 Task: Look for space in Barbacena, Brazil from 5th June, 2023 to 16th June, 2023 for 2 adults in price range Rs.7000 to Rs.15000. Place can be entire place with 1  bedroom having 1 bed and 1 bathroom. Property type can be house, flat, guest house, hotel. Amenities needed are: washing machine. Booking option can be shelf check-in. Required host language is Spanish.
Action: Mouse moved to (389, 318)
Screenshot: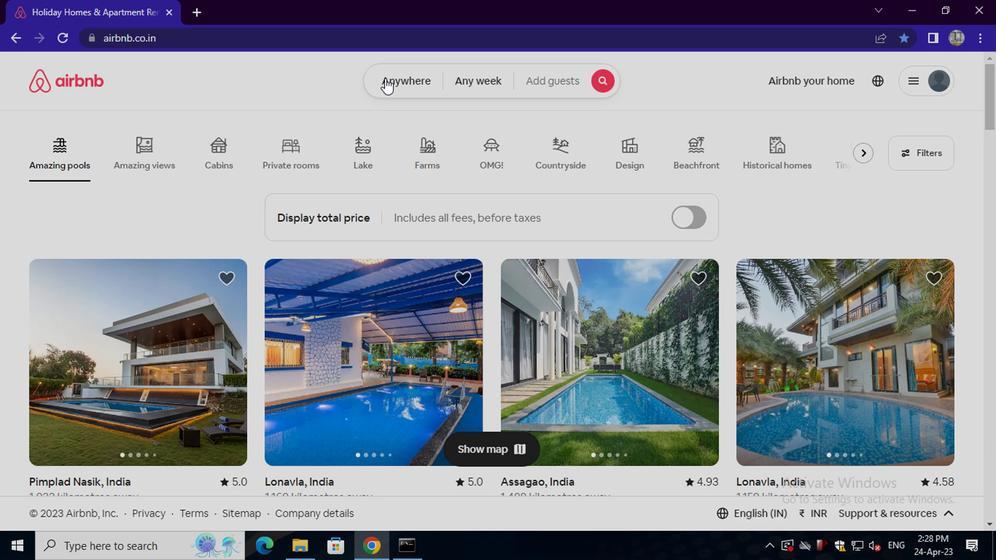 
Action: Mouse pressed left at (389, 318)
Screenshot: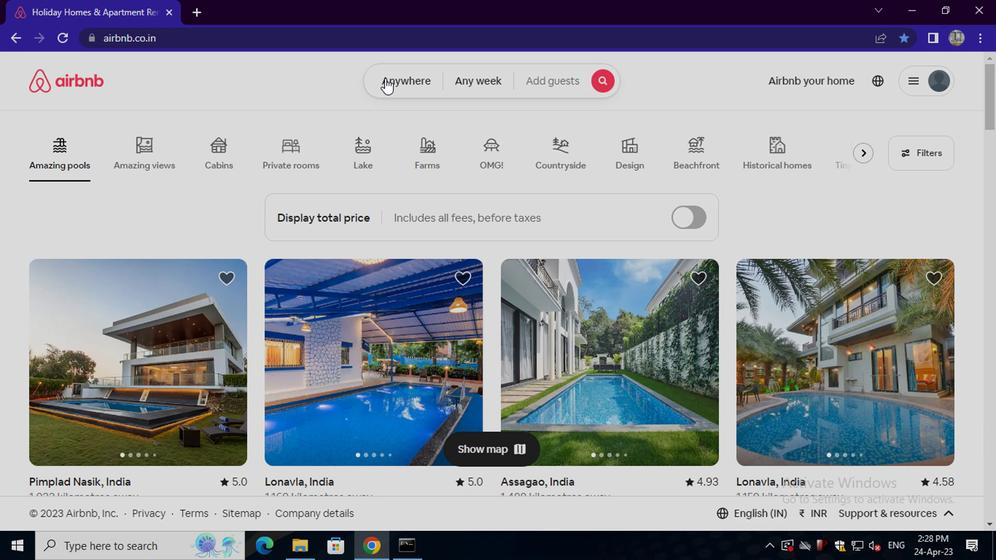 
Action: Mouse moved to (305, 301)
Screenshot: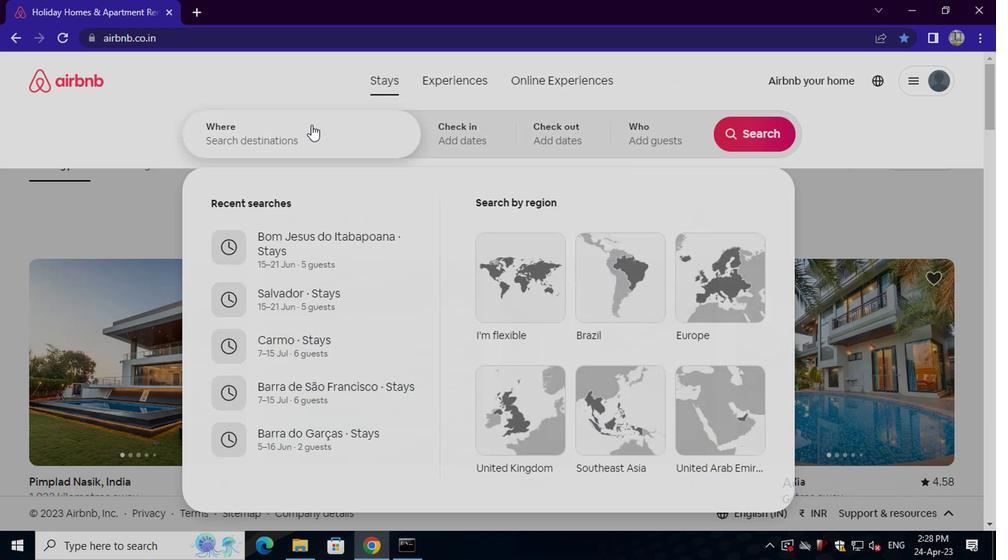 
Action: Mouse pressed left at (305, 301)
Screenshot: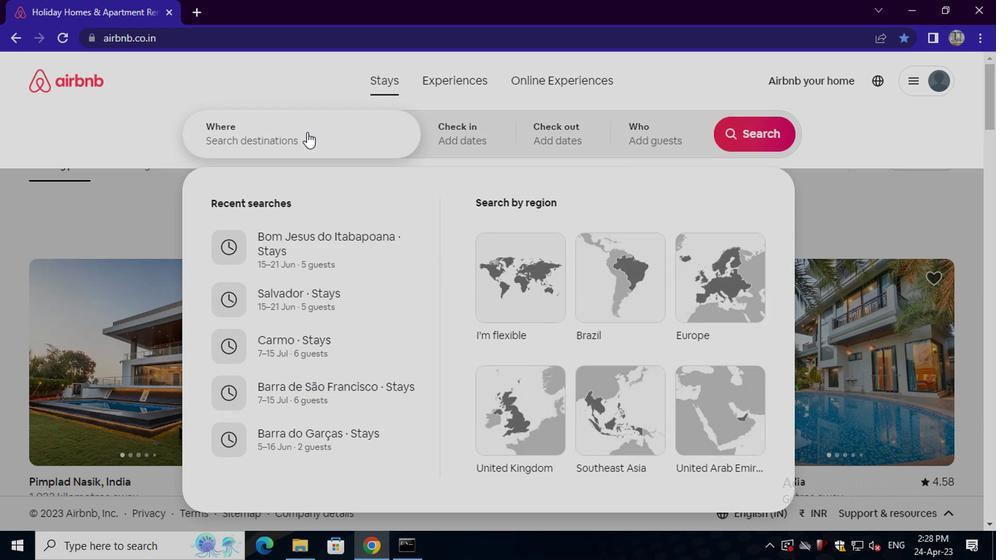 
Action: Key pressed barbacena,<Key.space>brazil<Key.enter>
Screenshot: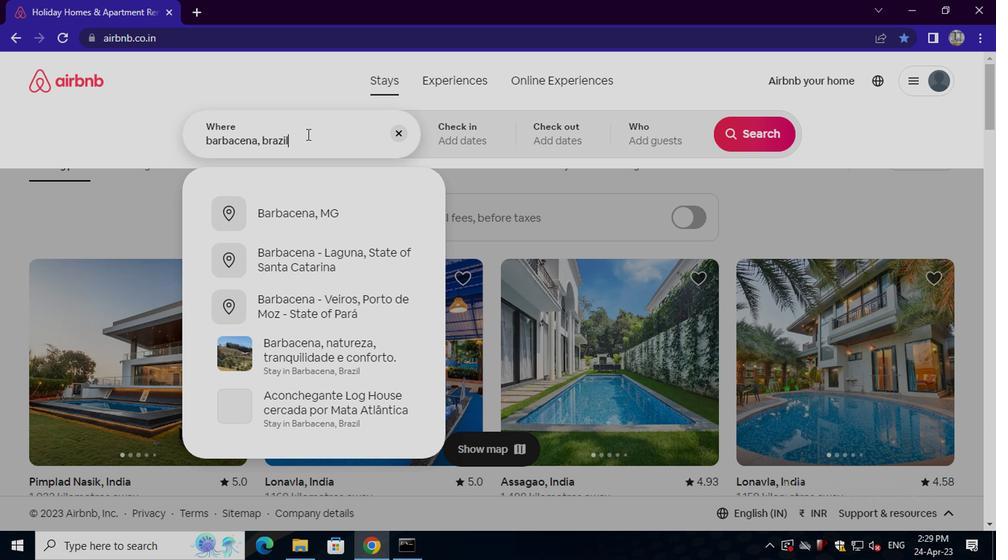 
Action: Mouse moved to (740, 269)
Screenshot: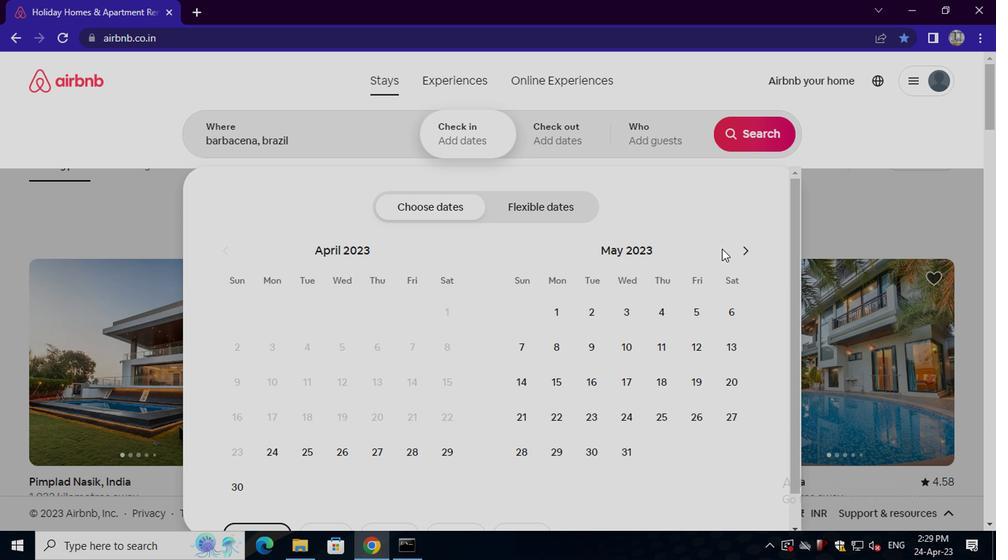 
Action: Mouse pressed left at (740, 269)
Screenshot: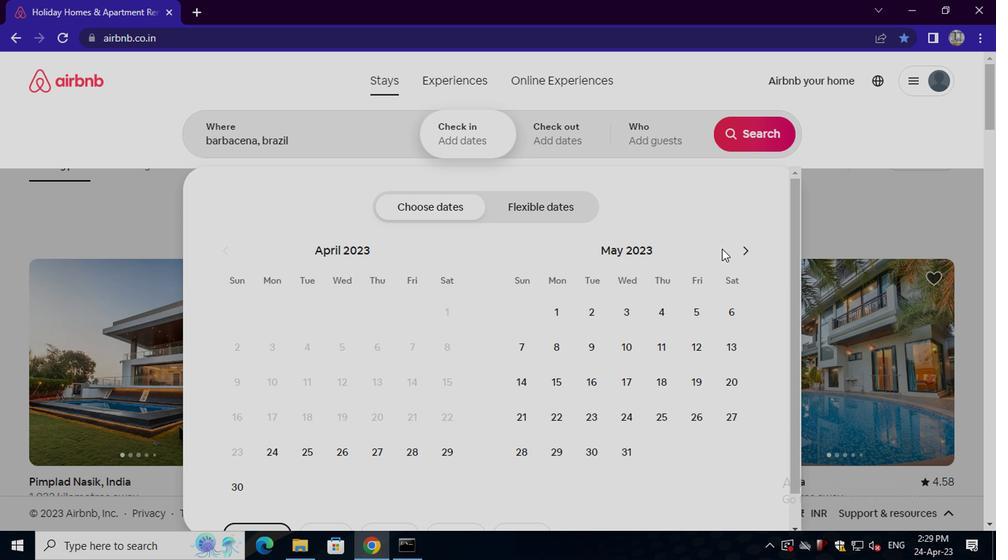 
Action: Mouse moved to (548, 241)
Screenshot: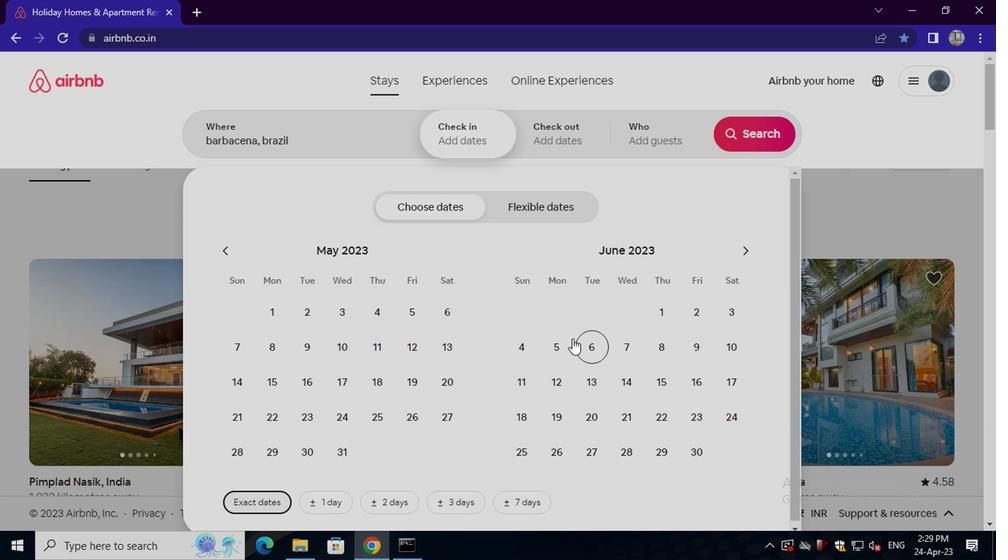 
Action: Mouse pressed left at (548, 241)
Screenshot: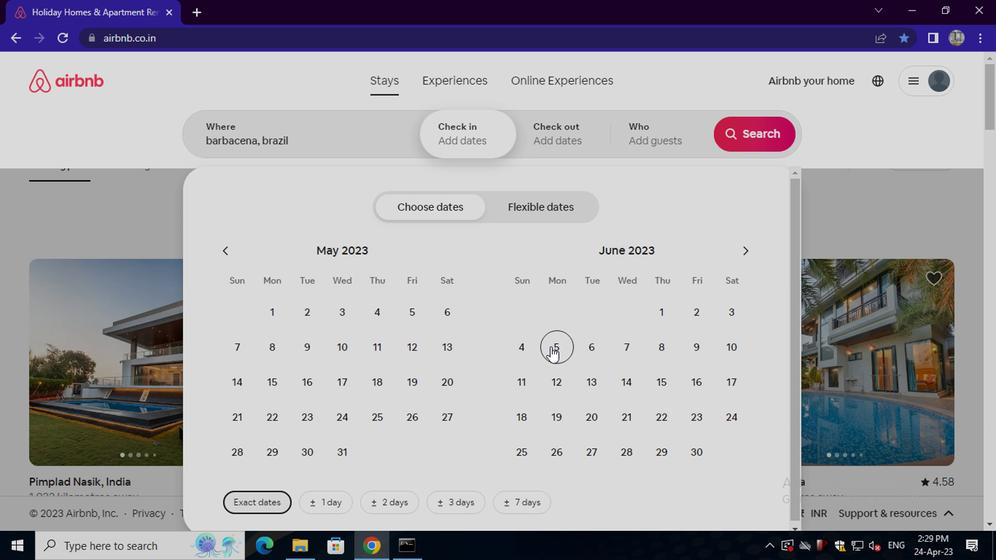 
Action: Mouse moved to (698, 232)
Screenshot: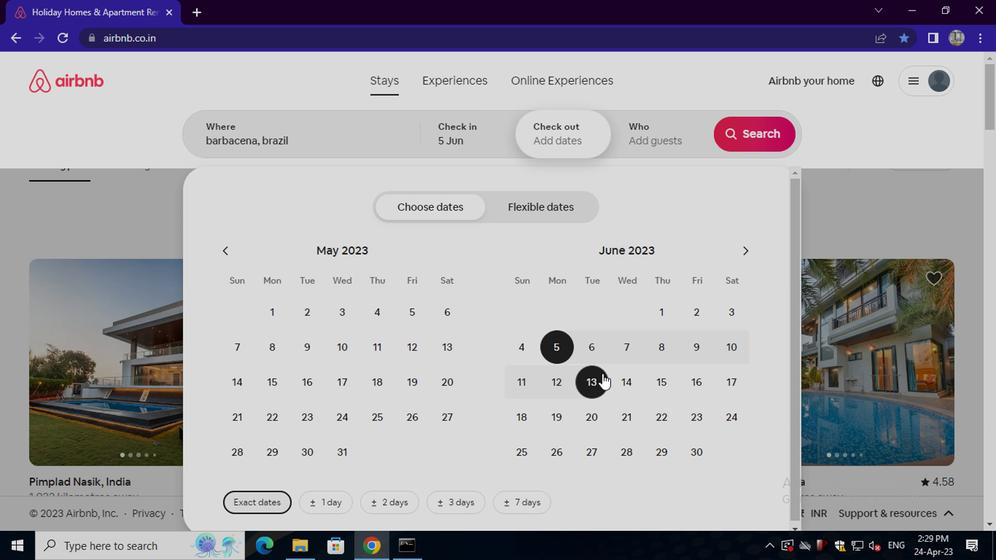 
Action: Mouse pressed left at (698, 232)
Screenshot: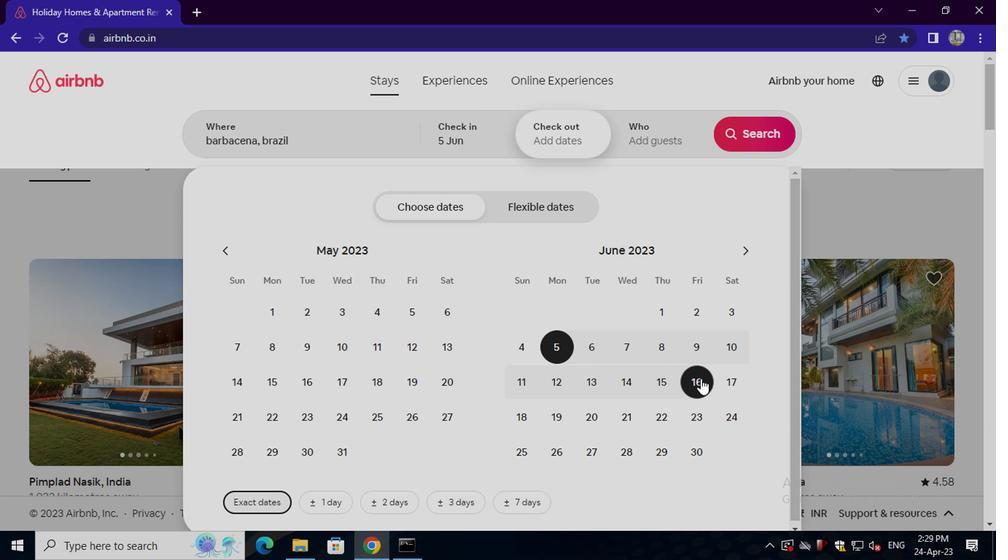 
Action: Mouse moved to (686, 298)
Screenshot: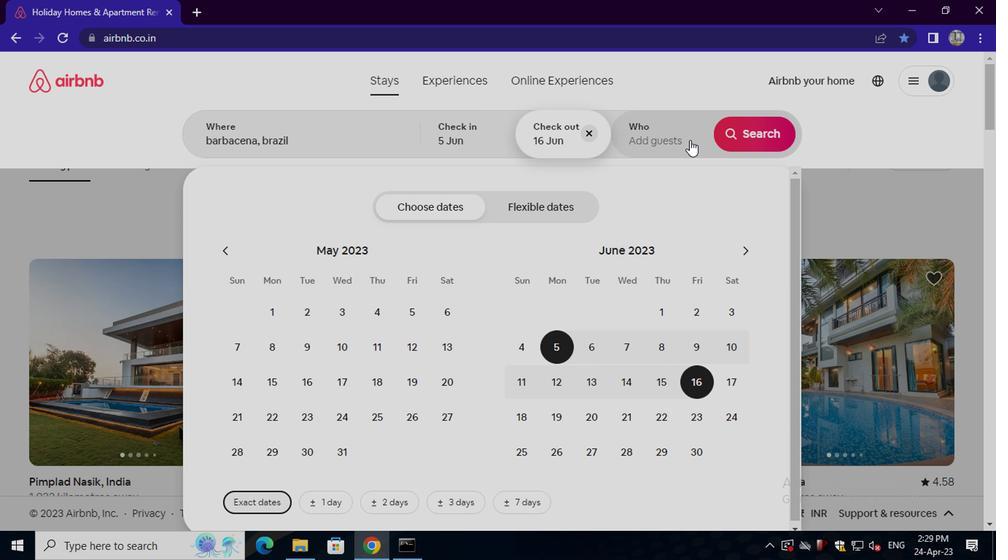 
Action: Mouse pressed left at (686, 298)
Screenshot: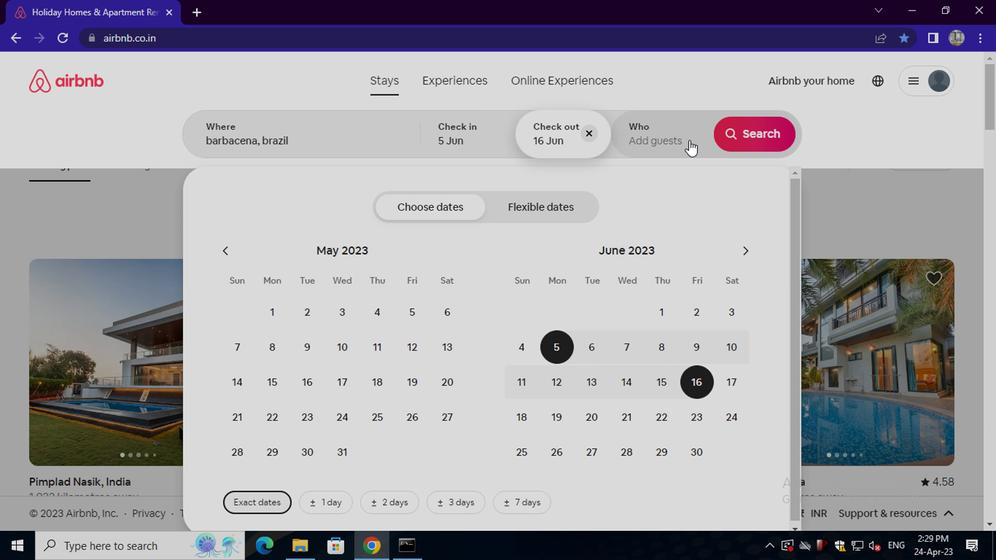 
Action: Mouse moved to (757, 281)
Screenshot: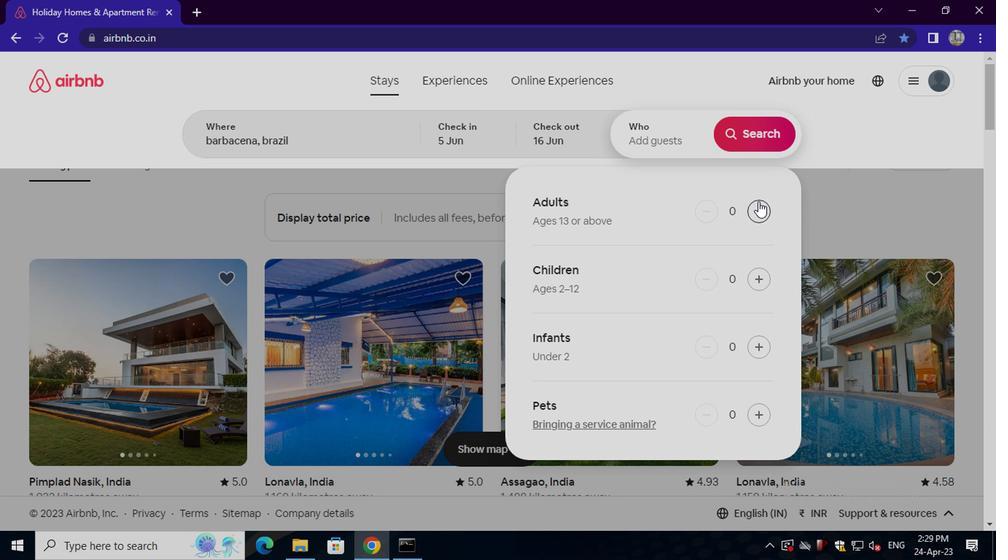 
Action: Mouse pressed left at (757, 281)
Screenshot: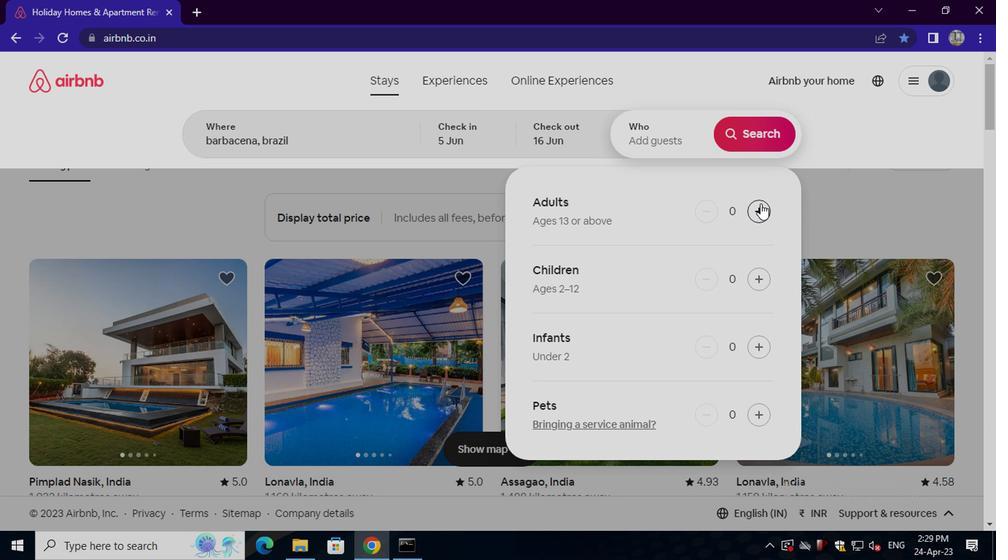 
Action: Mouse pressed left at (757, 281)
Screenshot: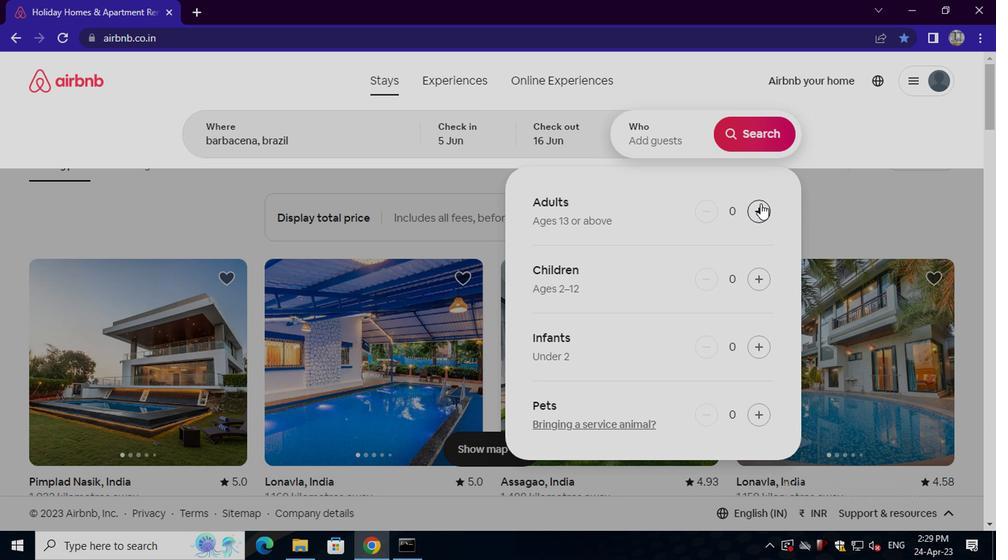 
Action: Mouse moved to (753, 298)
Screenshot: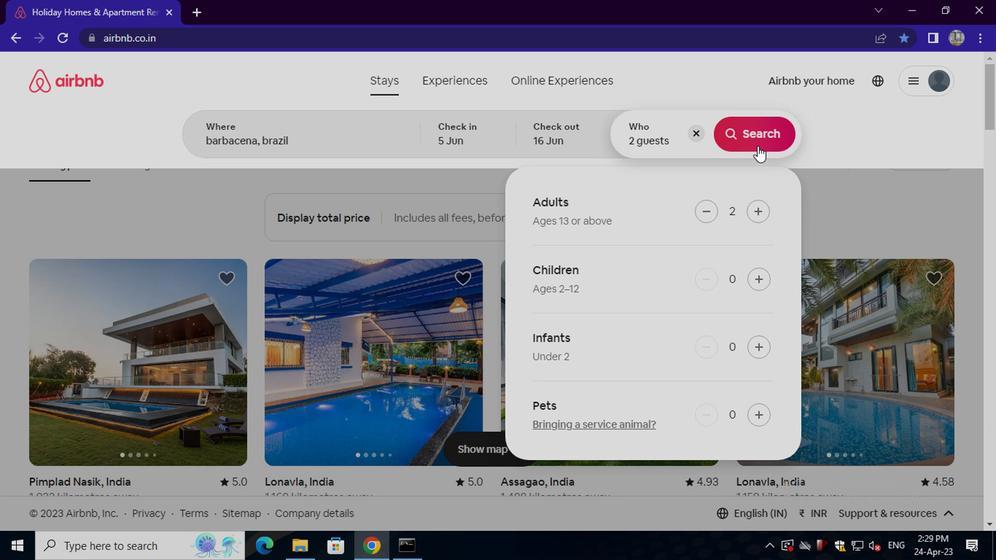 
Action: Mouse pressed left at (753, 298)
Screenshot: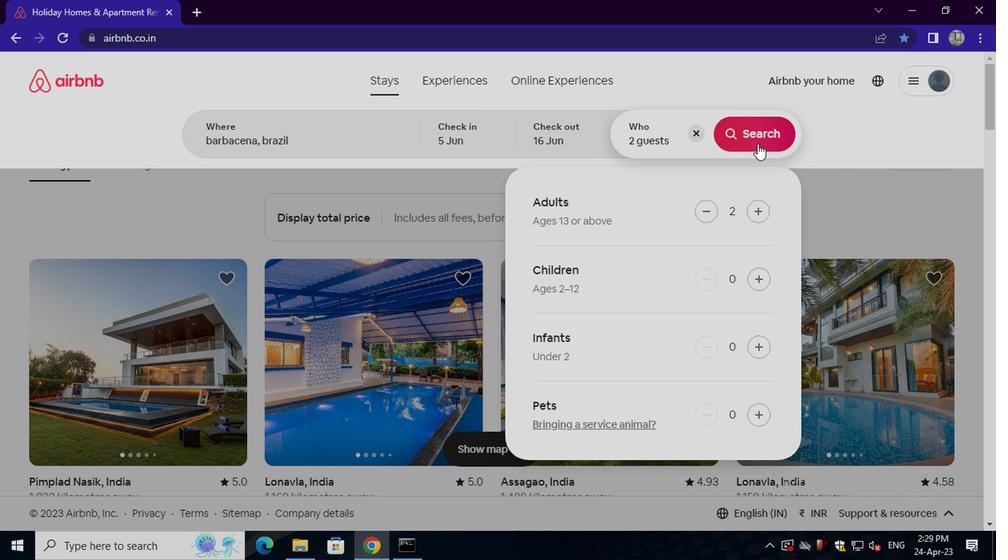 
Action: Mouse moved to (923, 296)
Screenshot: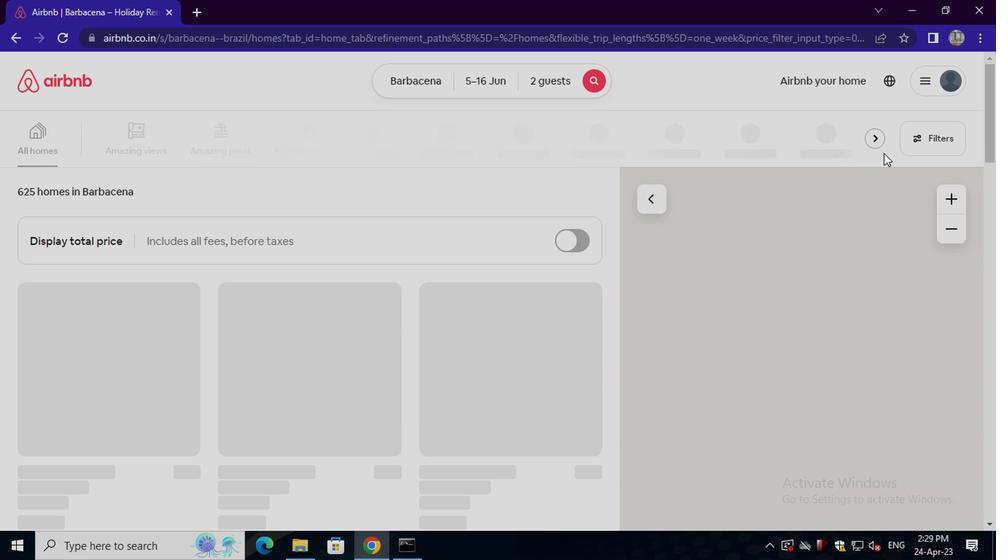 
Action: Mouse pressed left at (923, 296)
Screenshot: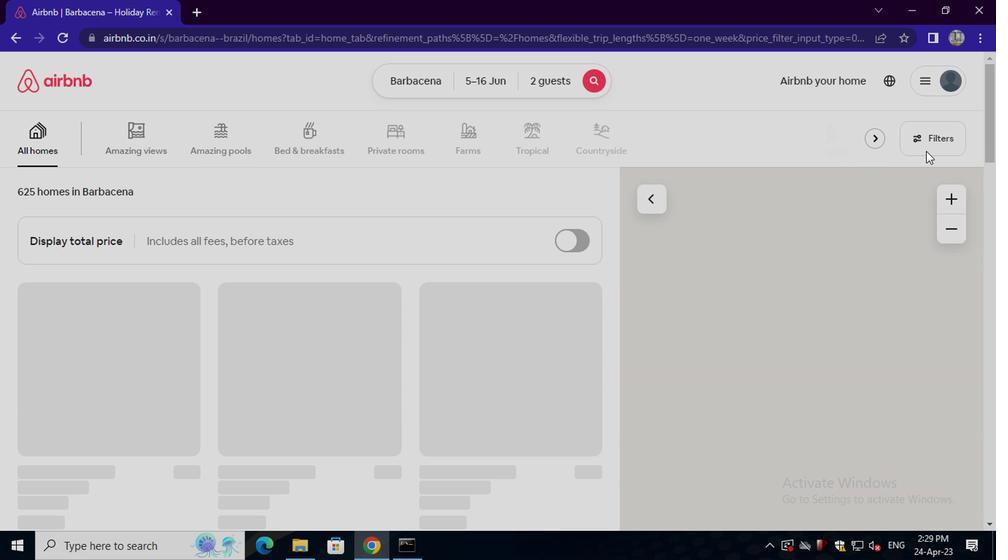 
Action: Mouse moved to (342, 247)
Screenshot: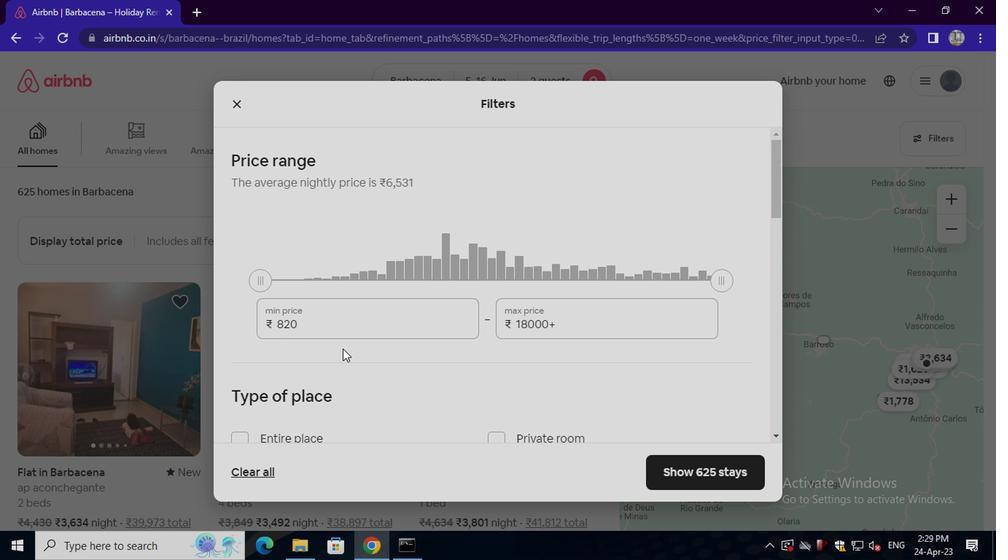 
Action: Mouse pressed left at (342, 247)
Screenshot: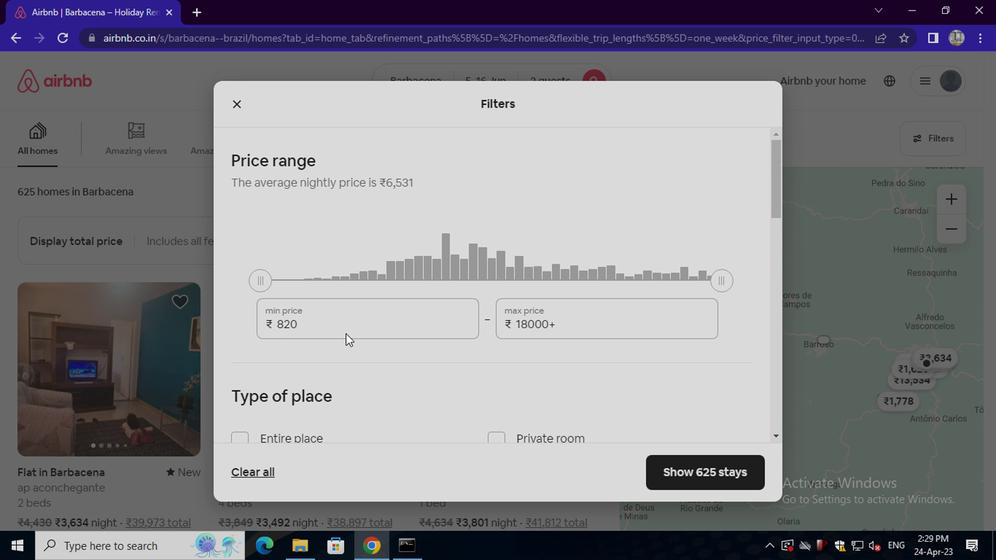 
Action: Key pressed <Key.backspace><Key.backspace><Key.backspace><Key.backspace><Key.backspace><Key.backspace><Key.backspace><Key.backspace><Key.backspace><Key.backspace><Key.backspace>7000
Screenshot: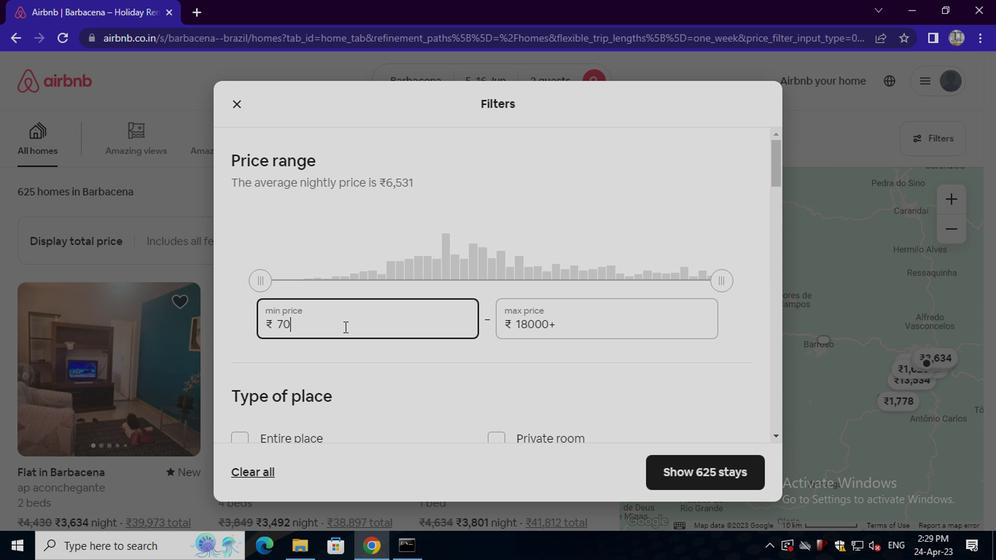 
Action: Mouse moved to (565, 248)
Screenshot: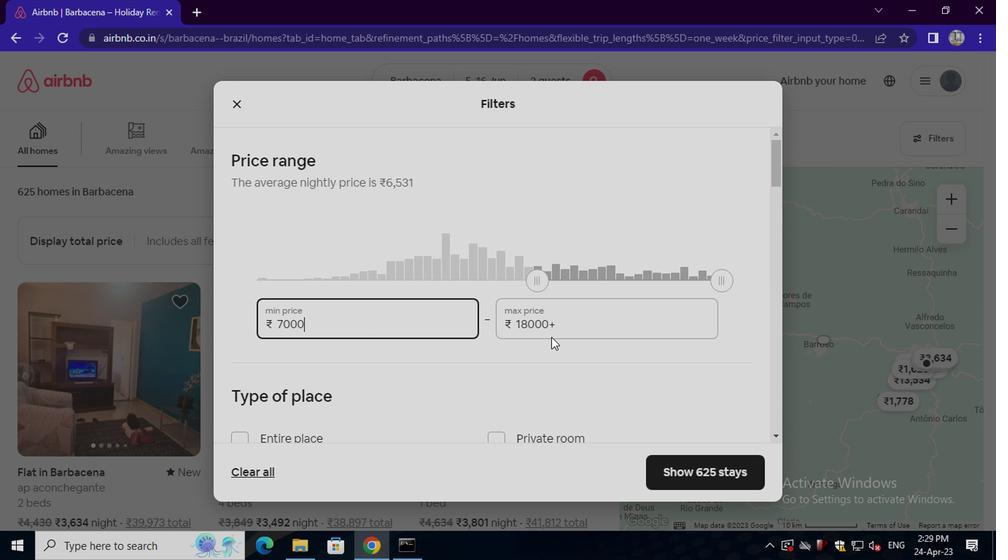 
Action: Mouse pressed left at (565, 248)
Screenshot: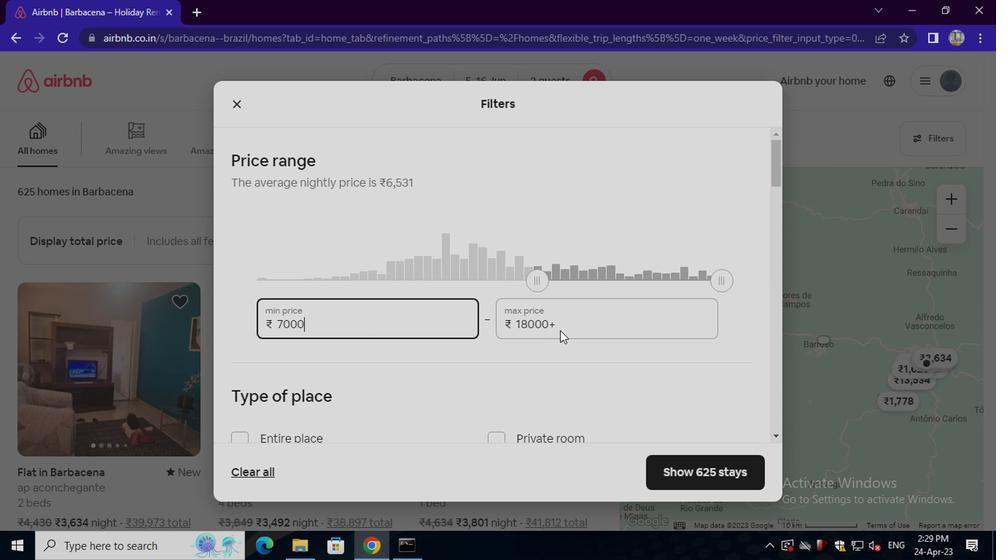 
Action: Mouse moved to (551, 259)
Screenshot: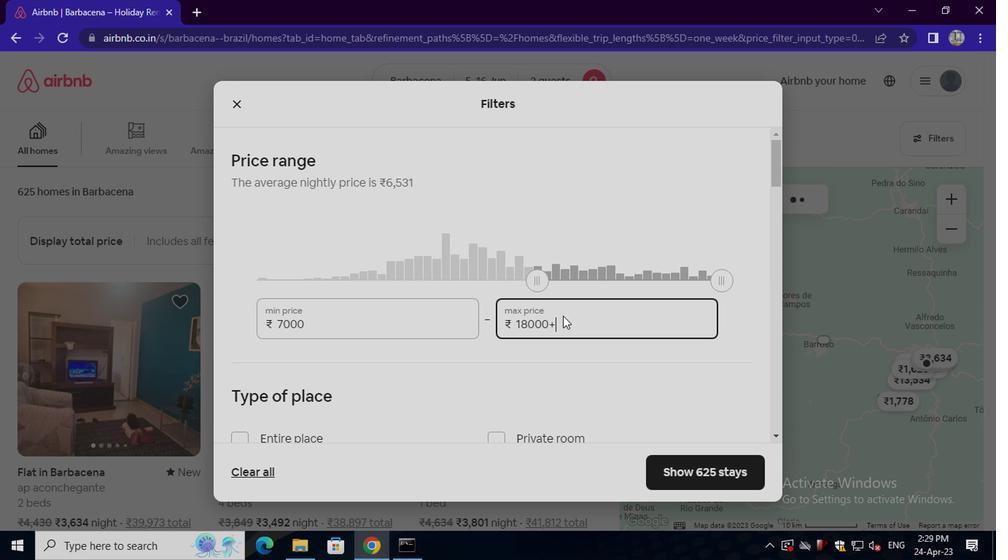 
Action: Key pressed <Key.backspace><Key.backspace><Key.backspace><Key.backspace><Key.backspace><Key.backspace><Key.backspace><Key.backspace><Key.backspace><Key.backspace><Key.backspace><Key.backspace><Key.backspace>
Screenshot: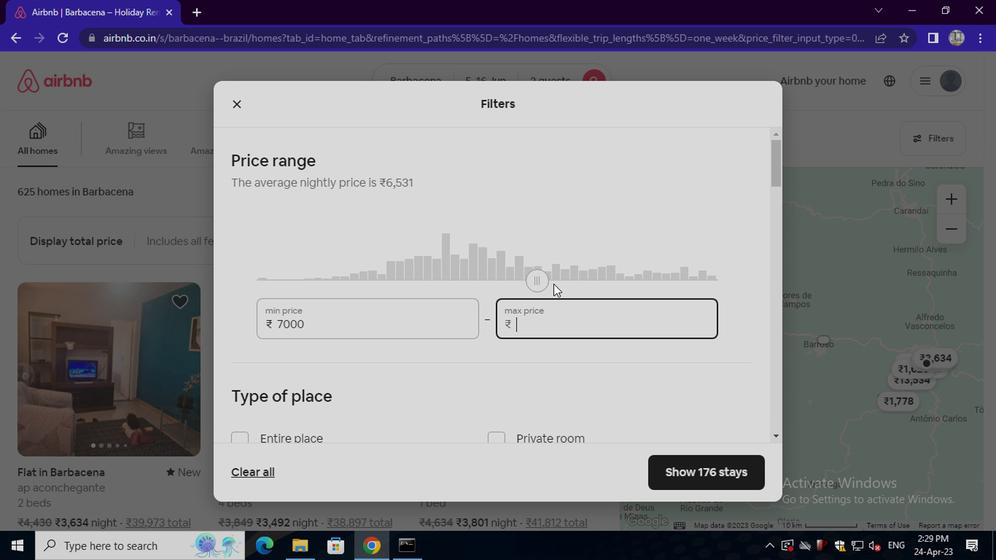 
Action: Mouse moved to (551, 259)
Screenshot: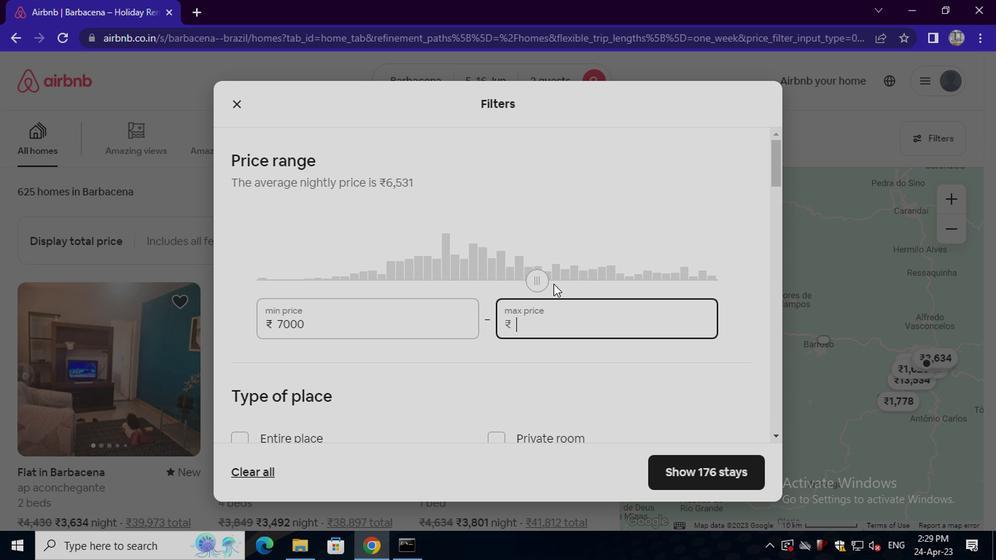 
Action: Key pressed <Key.backspace><Key.backspace>15000
Screenshot: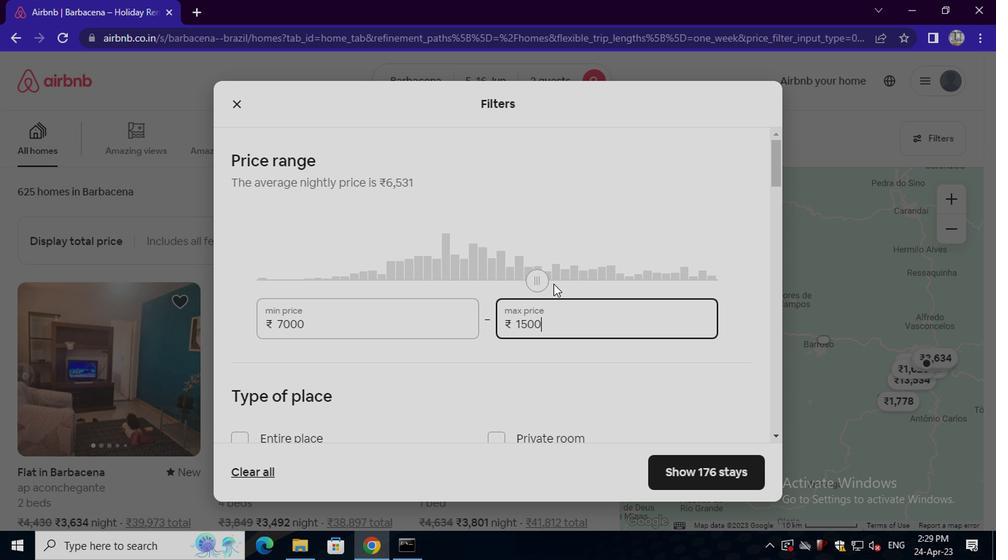 
Action: Mouse moved to (518, 247)
Screenshot: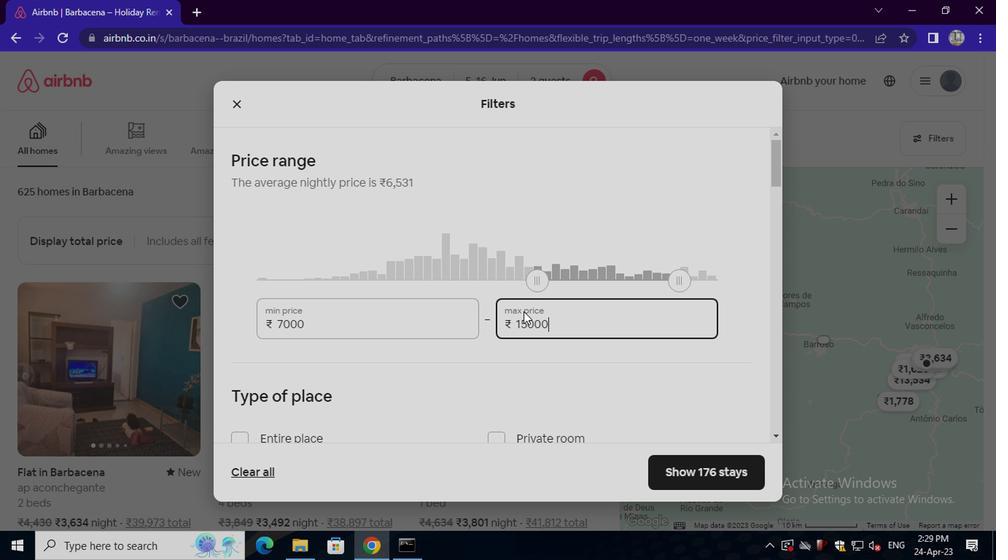 
Action: Mouse scrolled (518, 247) with delta (0, 0)
Screenshot: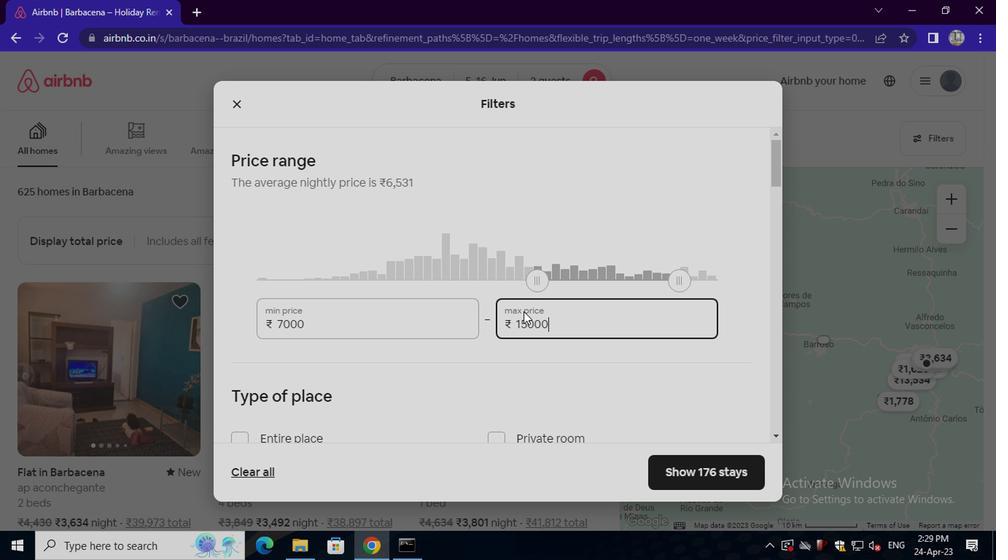 
Action: Mouse moved to (518, 247)
Screenshot: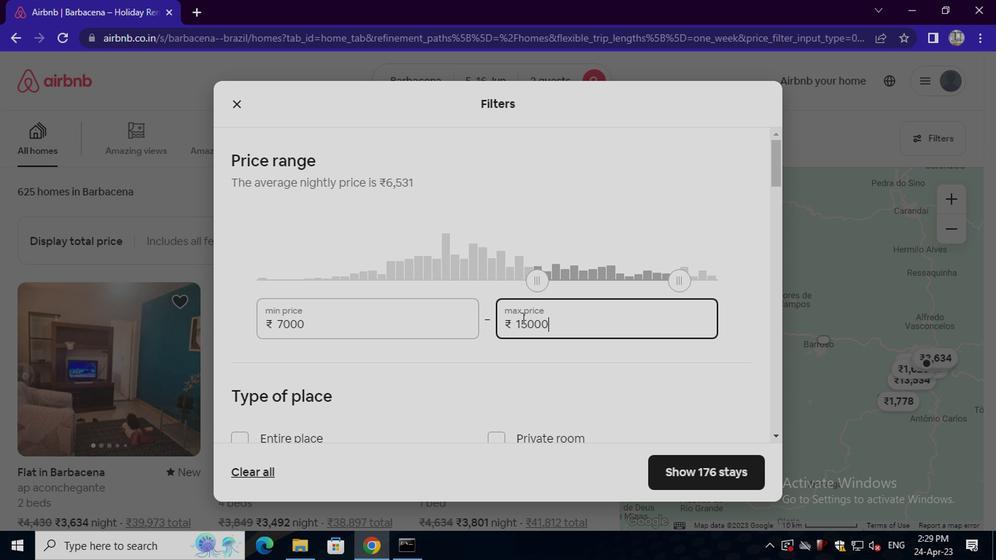 
Action: Mouse scrolled (518, 247) with delta (0, 0)
Screenshot: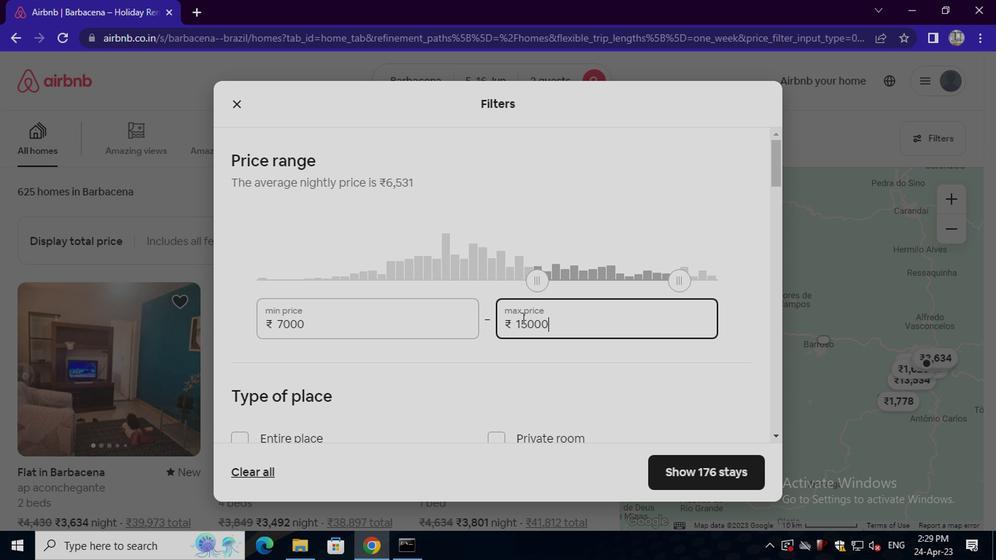 
Action: Mouse moved to (312, 255)
Screenshot: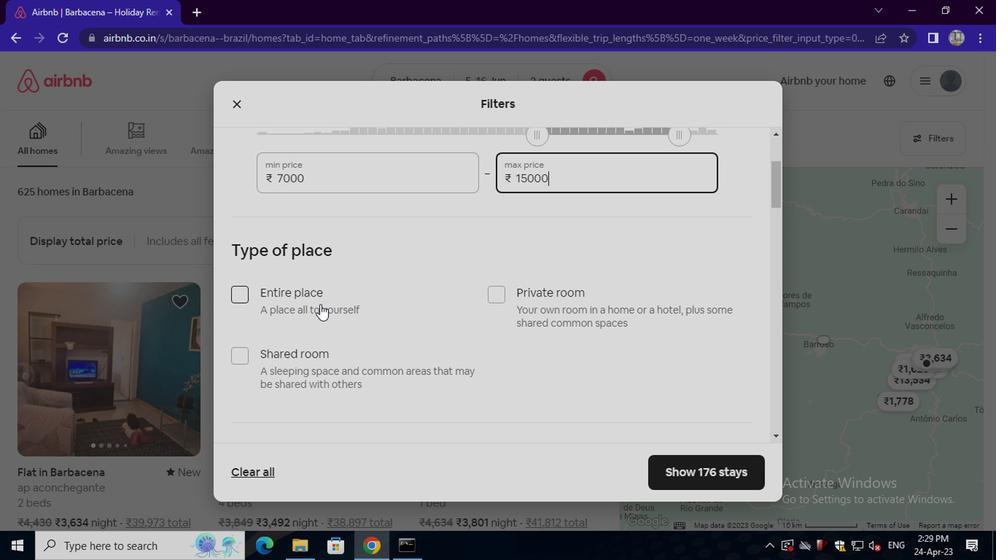 
Action: Mouse pressed left at (312, 255)
Screenshot: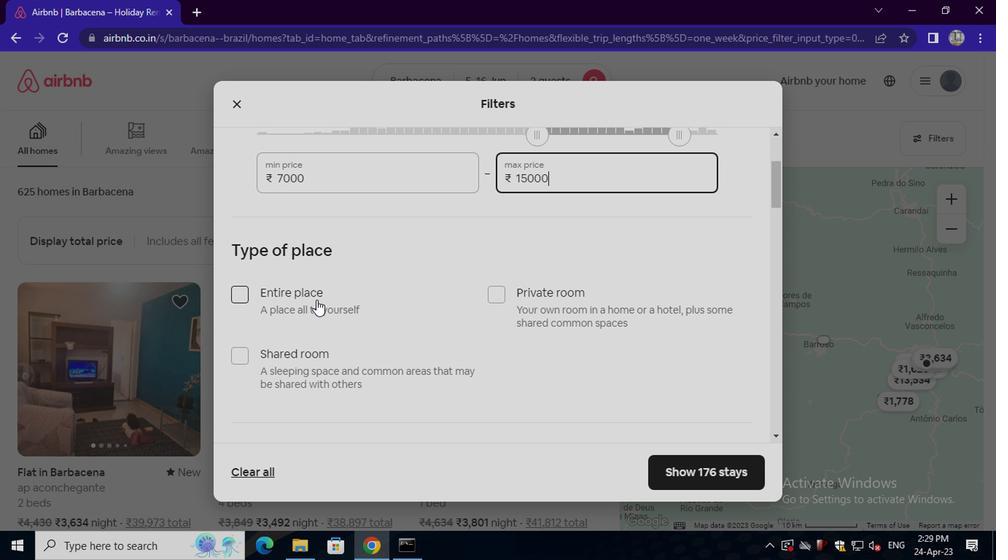 
Action: Mouse moved to (394, 249)
Screenshot: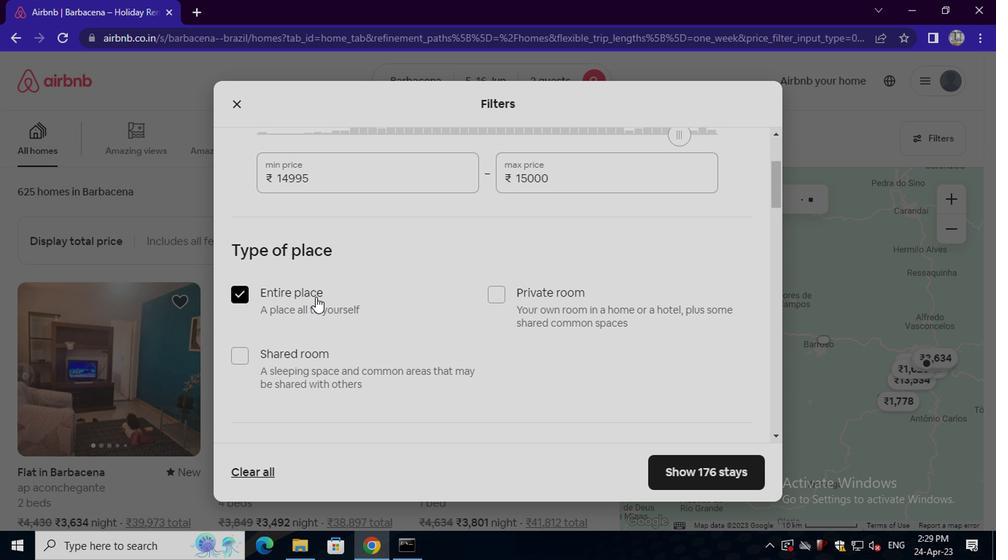 
Action: Mouse scrolled (394, 249) with delta (0, 0)
Screenshot: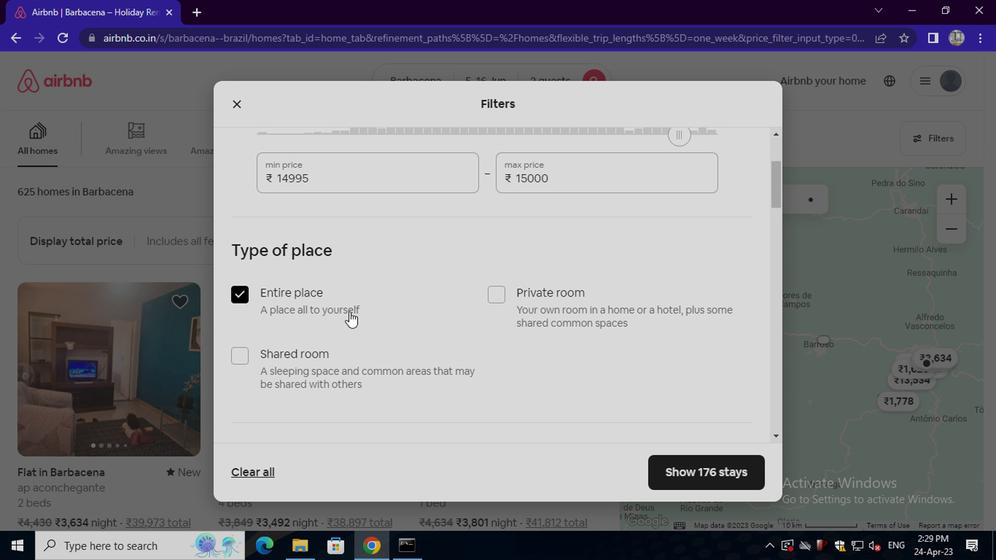 
Action: Mouse scrolled (394, 249) with delta (0, 0)
Screenshot: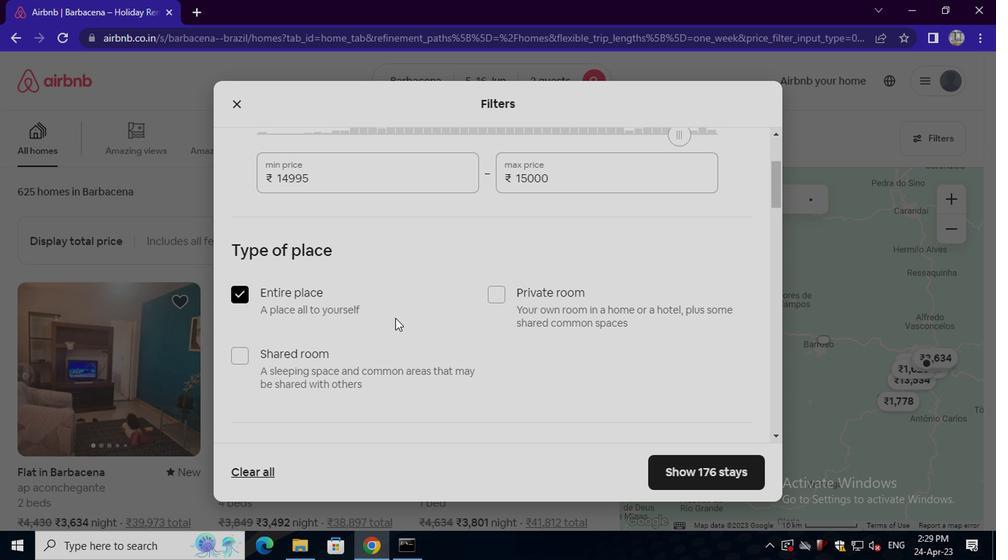 
Action: Mouse moved to (316, 230)
Screenshot: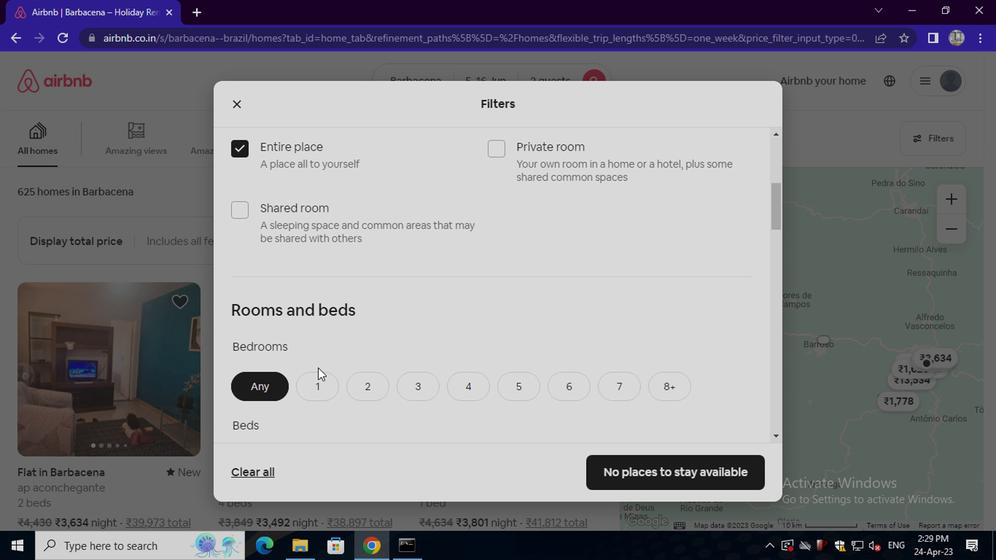 
Action: Mouse pressed left at (316, 230)
Screenshot: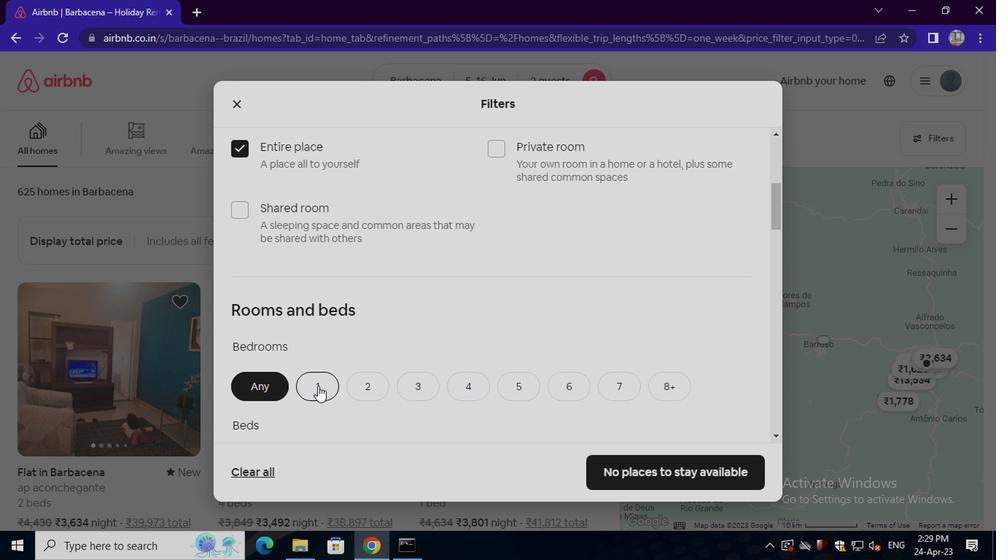 
Action: Mouse scrolled (316, 230) with delta (0, 0)
Screenshot: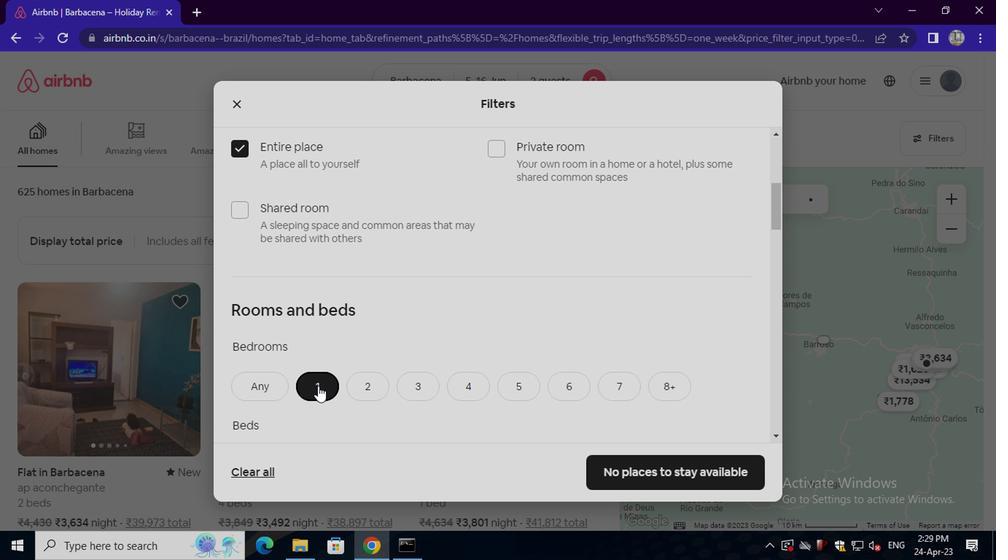 
Action: Mouse scrolled (316, 230) with delta (0, 0)
Screenshot: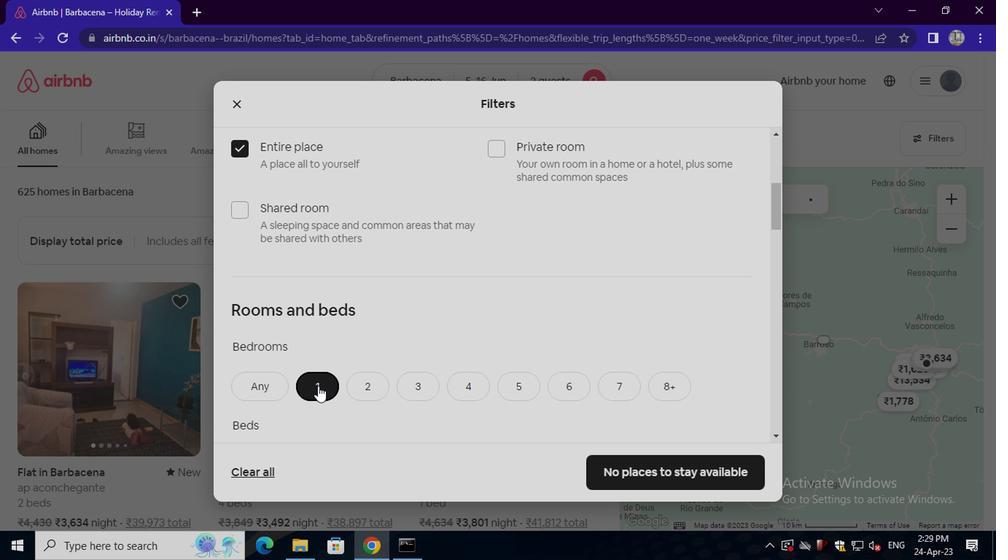 
Action: Mouse scrolled (316, 230) with delta (0, 0)
Screenshot: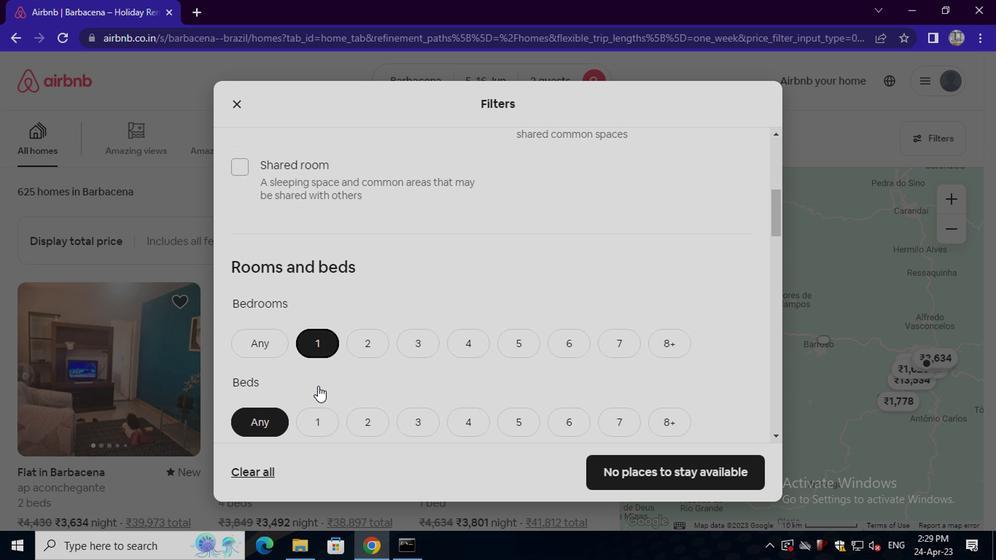 
Action: Mouse moved to (321, 265)
Screenshot: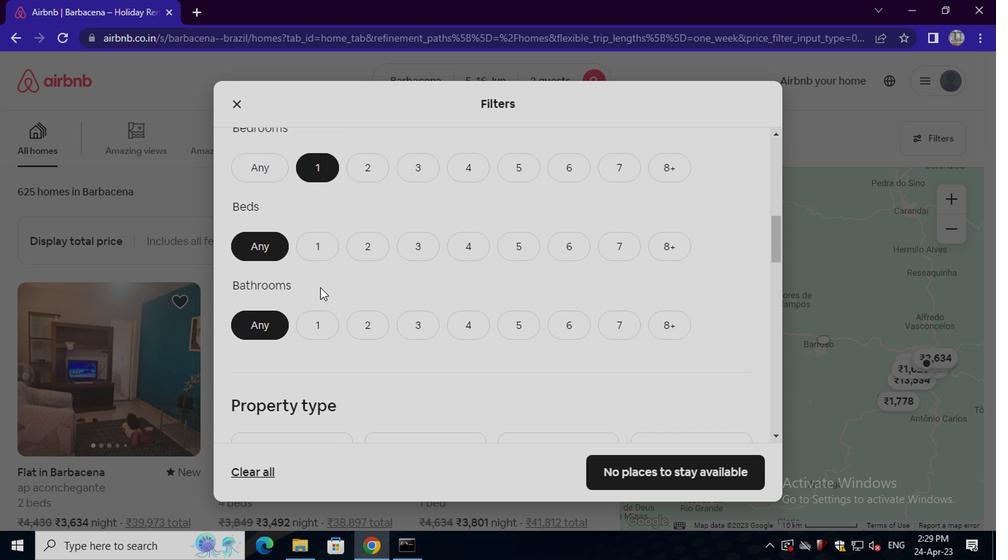 
Action: Mouse pressed left at (321, 265)
Screenshot: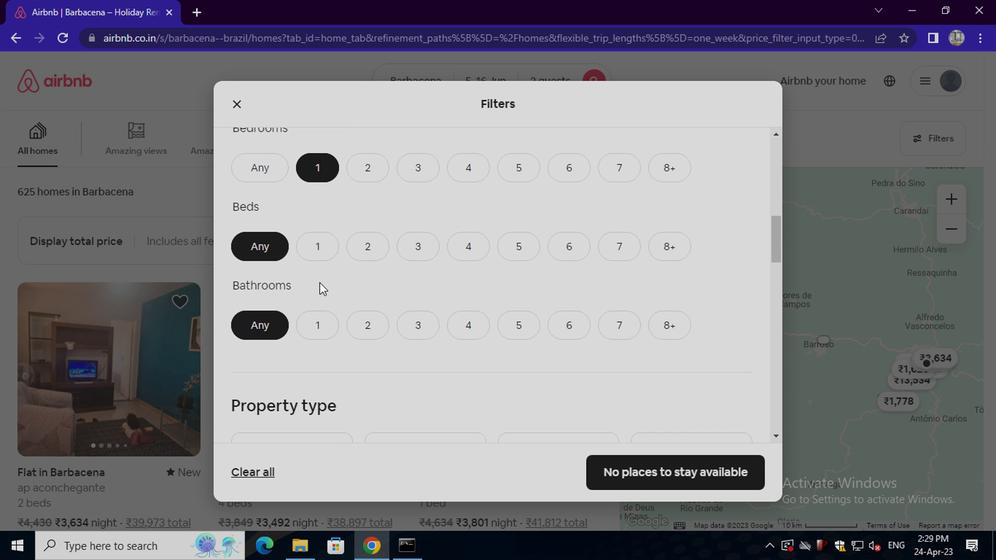 
Action: Mouse moved to (318, 267)
Screenshot: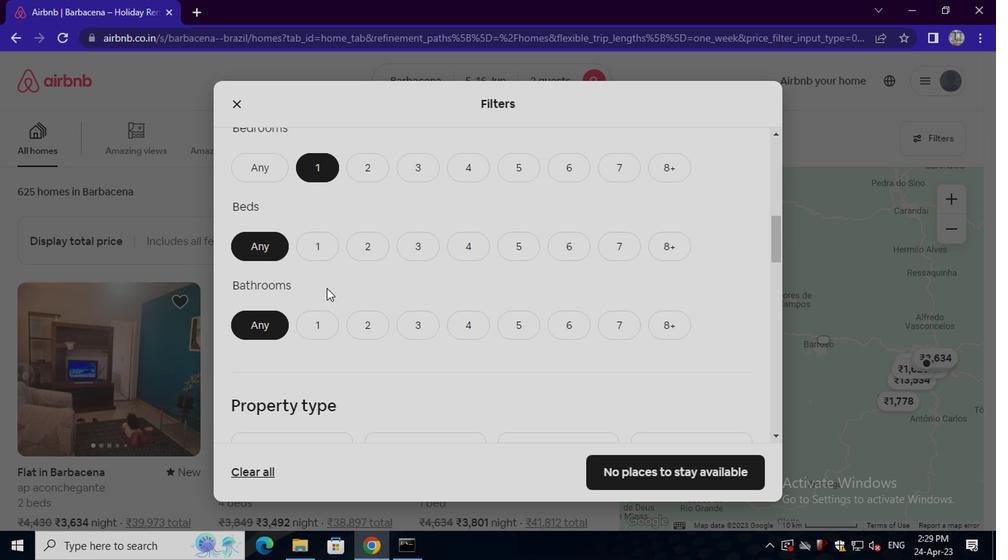 
Action: Mouse pressed left at (318, 267)
Screenshot: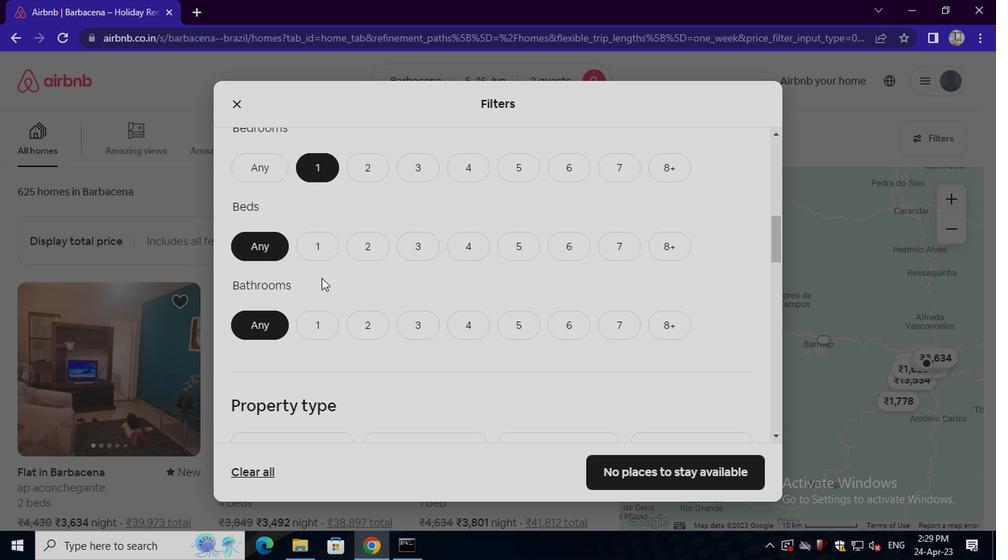 
Action: Mouse moved to (321, 247)
Screenshot: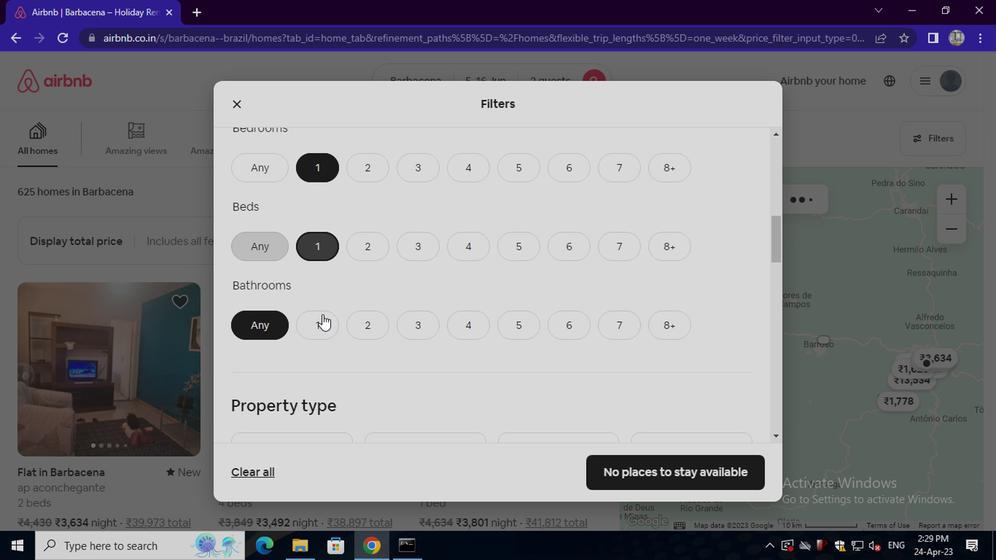
Action: Mouse pressed left at (321, 247)
Screenshot: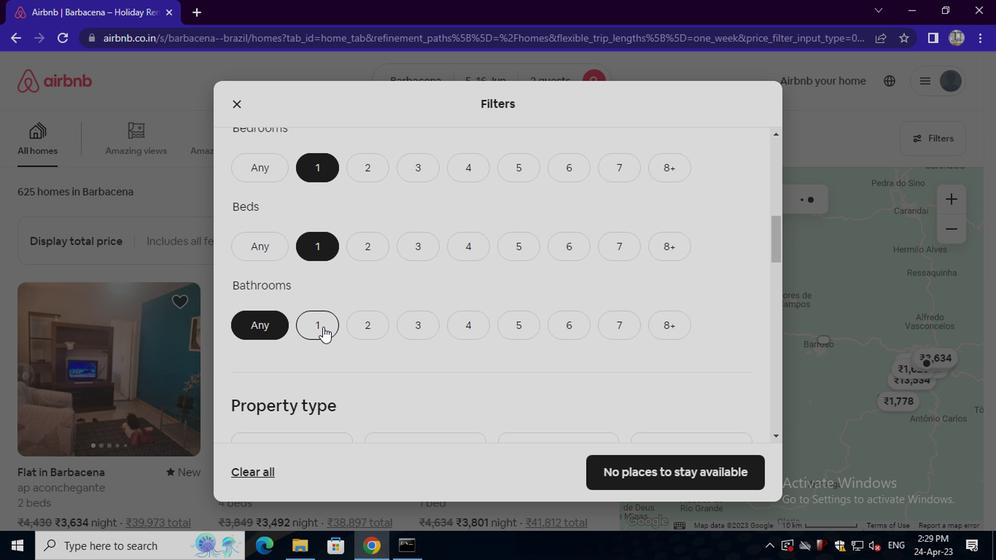 
Action: Mouse scrolled (321, 247) with delta (0, 0)
Screenshot: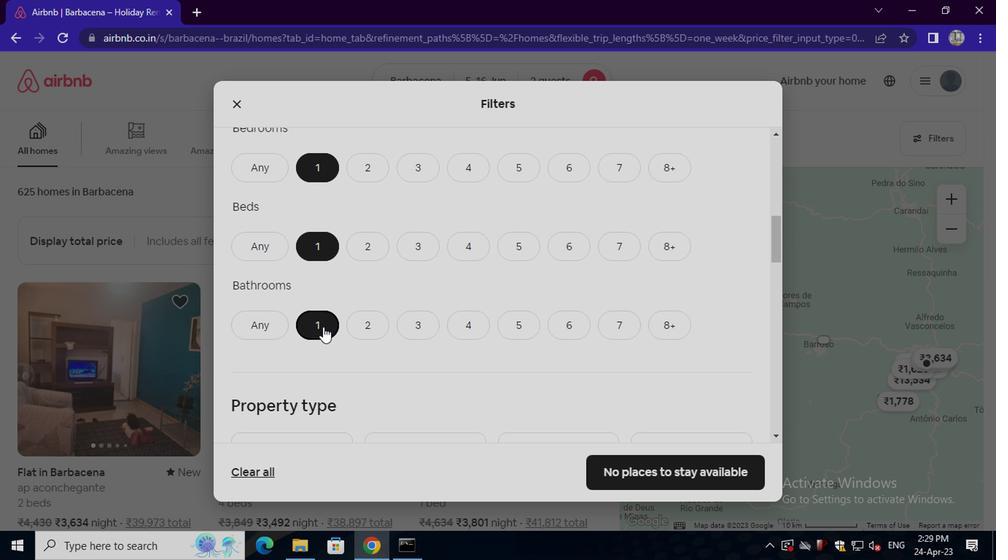 
Action: Mouse scrolled (321, 247) with delta (0, 0)
Screenshot: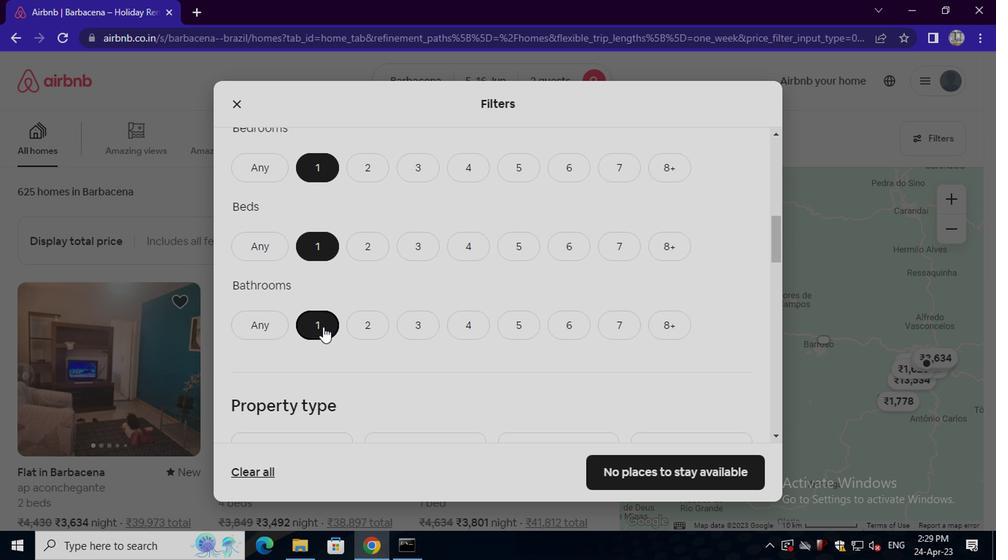 
Action: Mouse scrolled (321, 247) with delta (0, 0)
Screenshot: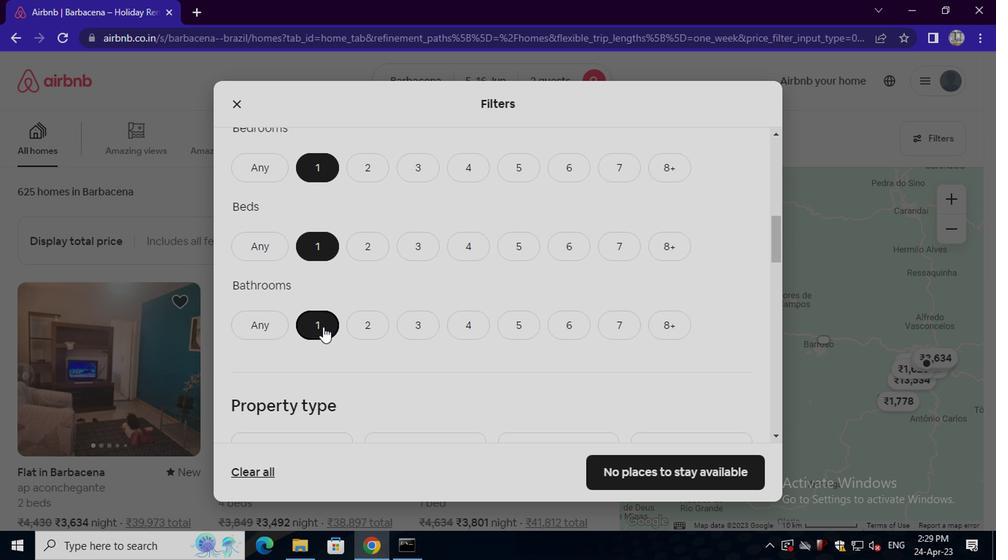 
Action: Mouse moved to (294, 261)
Screenshot: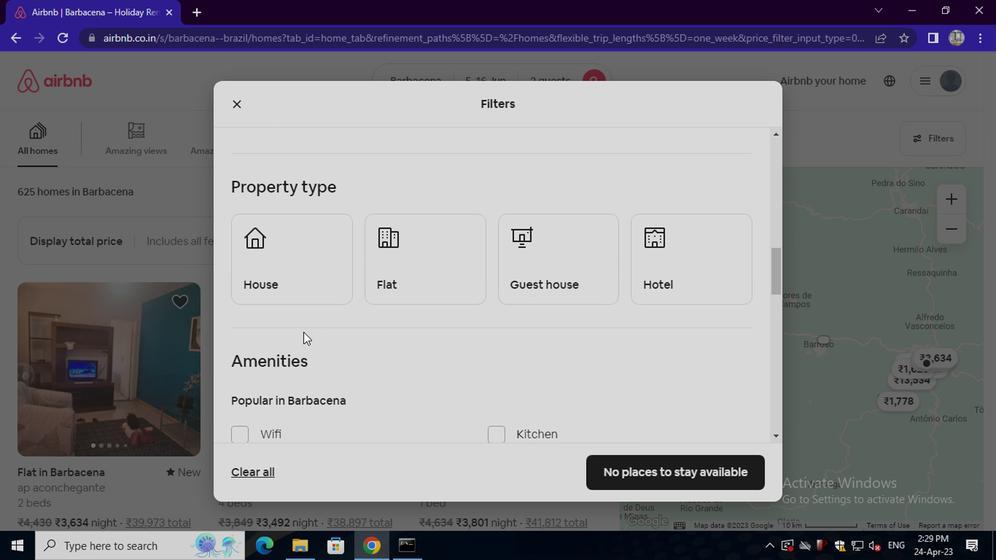 
Action: Mouse pressed left at (294, 261)
Screenshot: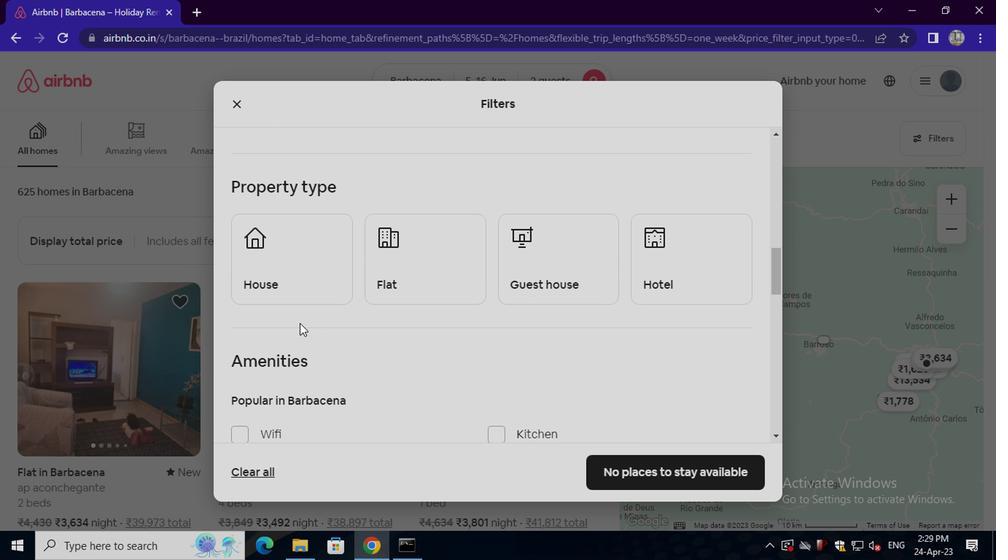 
Action: Mouse moved to (403, 264)
Screenshot: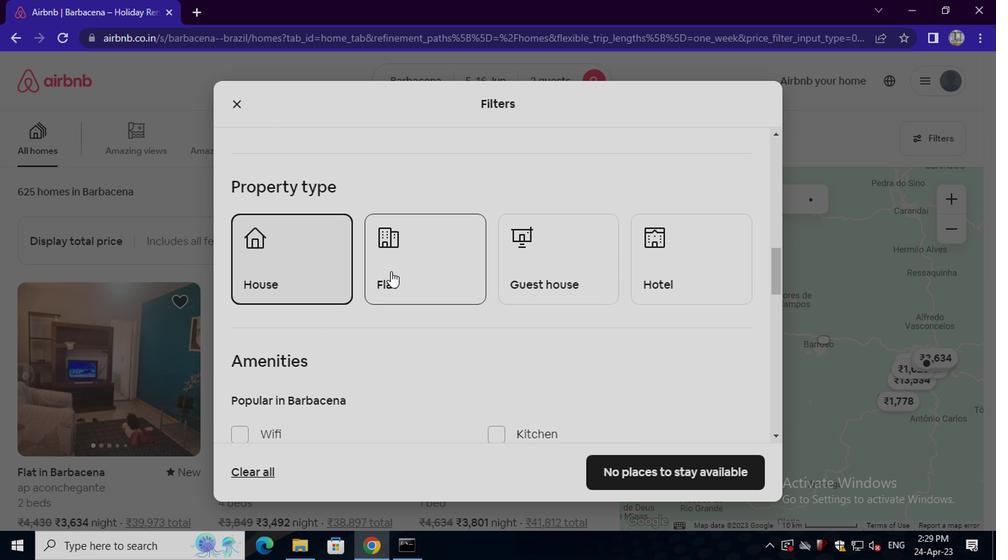 
Action: Mouse pressed left at (403, 264)
Screenshot: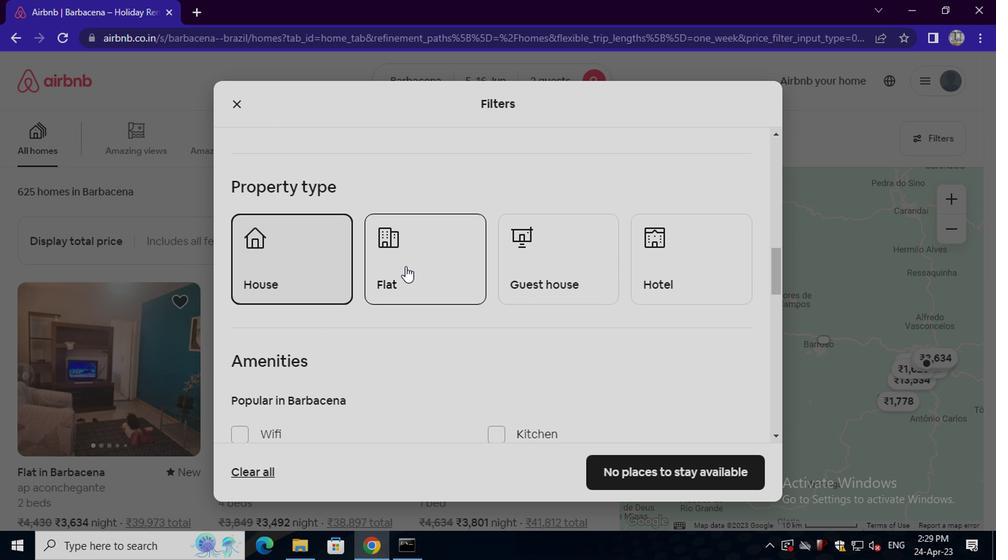 
Action: Mouse moved to (525, 262)
Screenshot: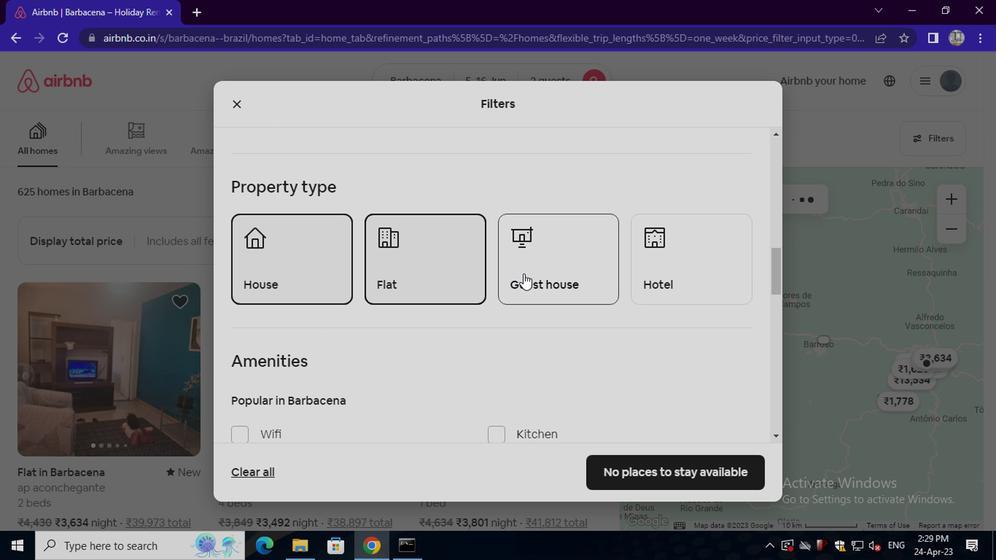 
Action: Mouse pressed left at (525, 262)
Screenshot: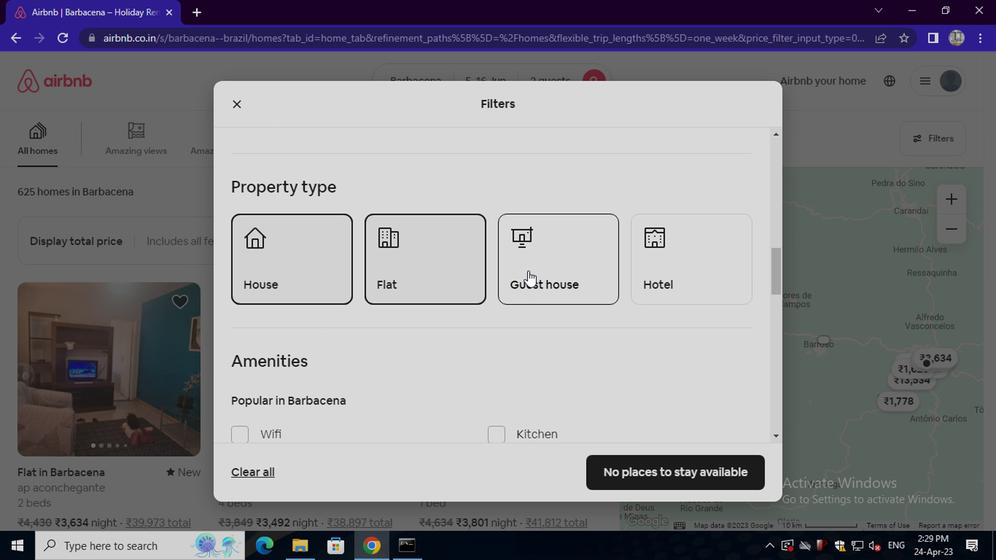 
Action: Mouse moved to (673, 260)
Screenshot: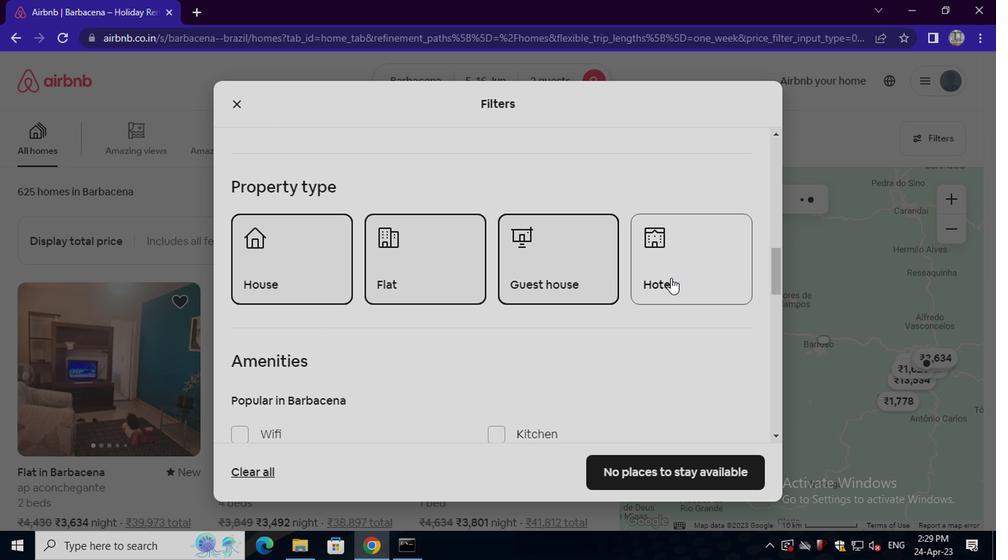 
Action: Mouse pressed left at (673, 260)
Screenshot: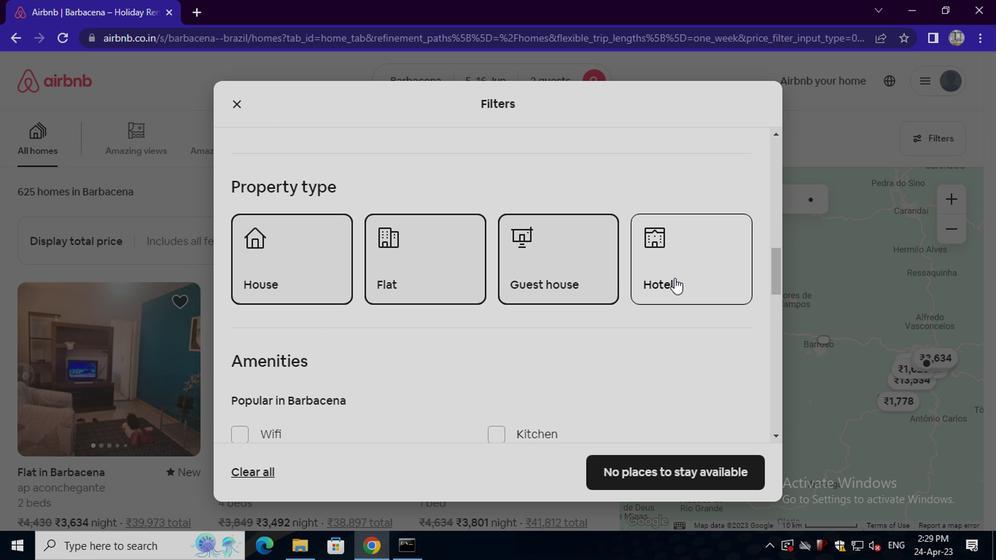 
Action: Mouse moved to (615, 258)
Screenshot: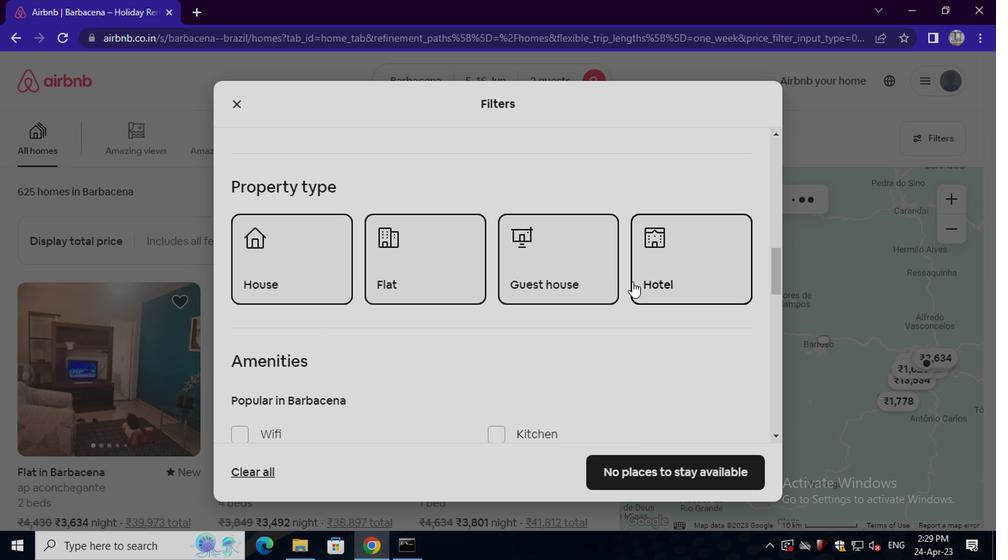 
Action: Mouse scrolled (615, 259) with delta (0, 0)
Screenshot: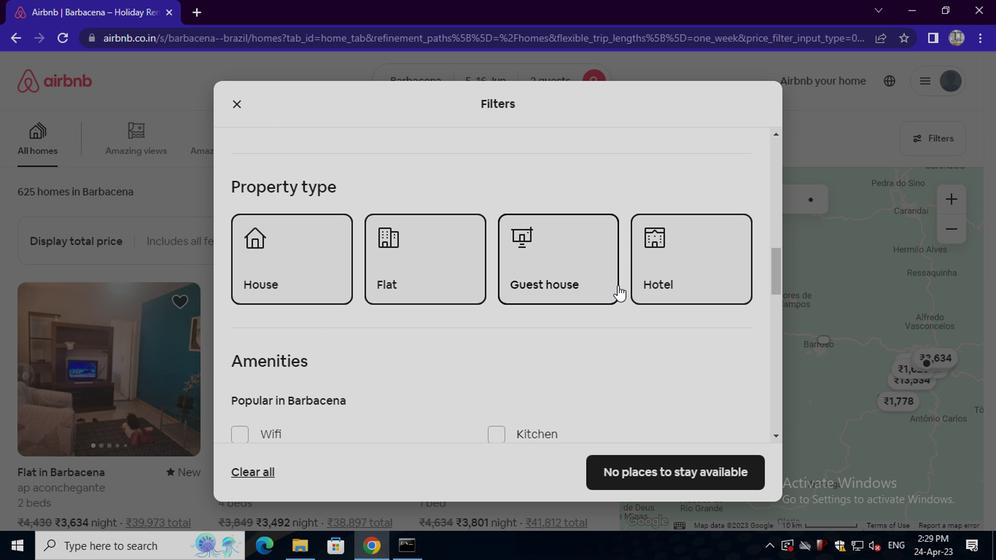 
Action: Mouse scrolled (615, 259) with delta (0, 0)
Screenshot: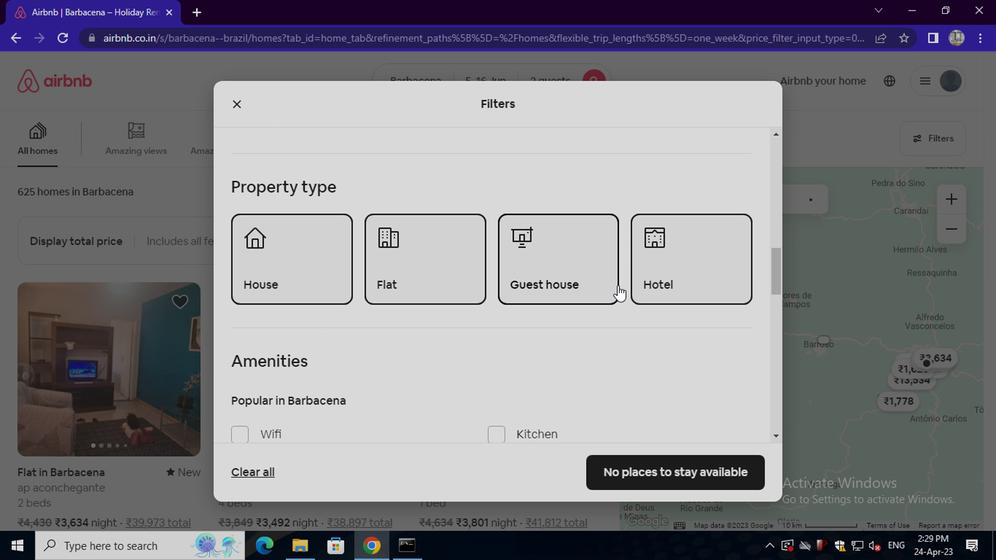 
Action: Mouse moved to (614, 258)
Screenshot: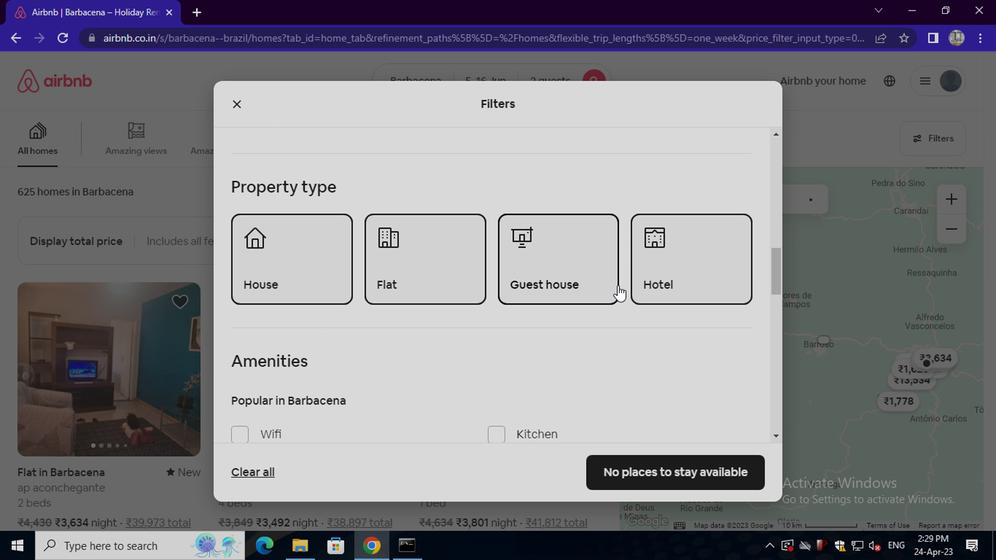 
Action: Mouse scrolled (614, 258) with delta (0, 0)
Screenshot: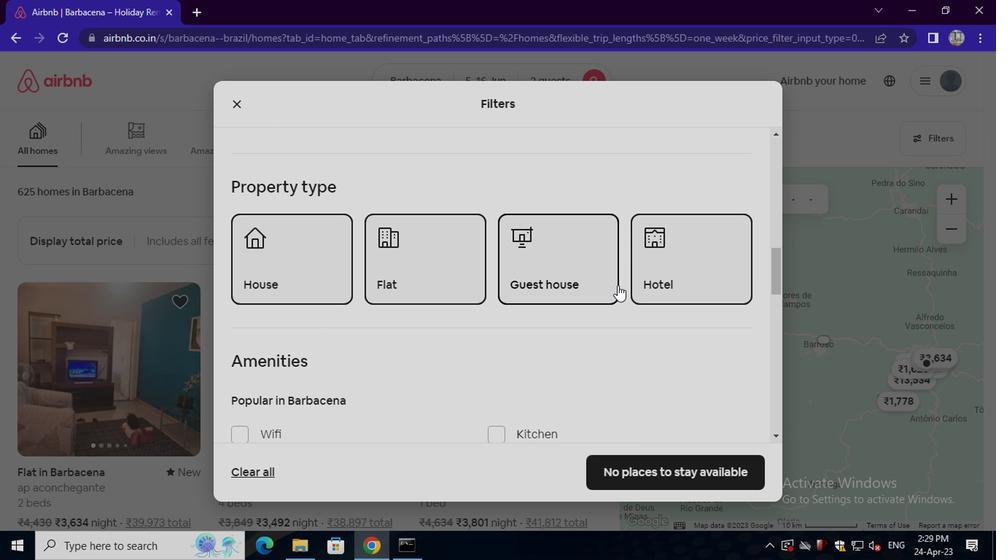 
Action: Mouse moved to (606, 257)
Screenshot: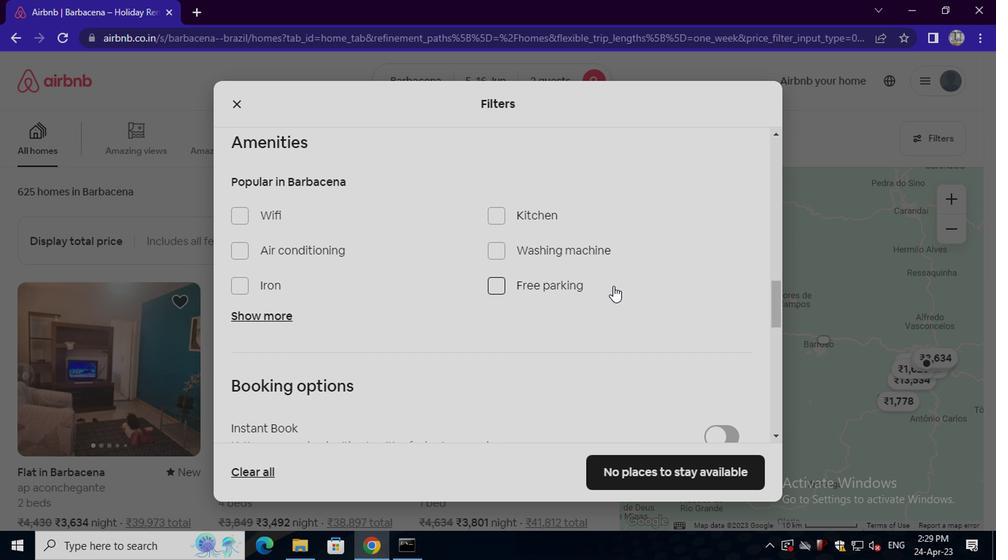 
Action: Mouse scrolled (606, 258) with delta (0, 0)
Screenshot: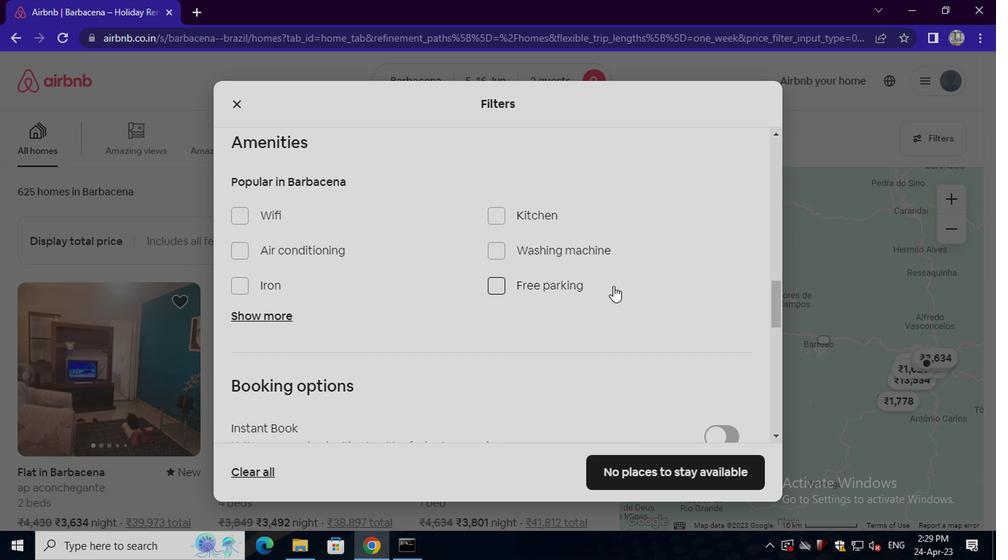 
Action: Mouse moved to (522, 288)
Screenshot: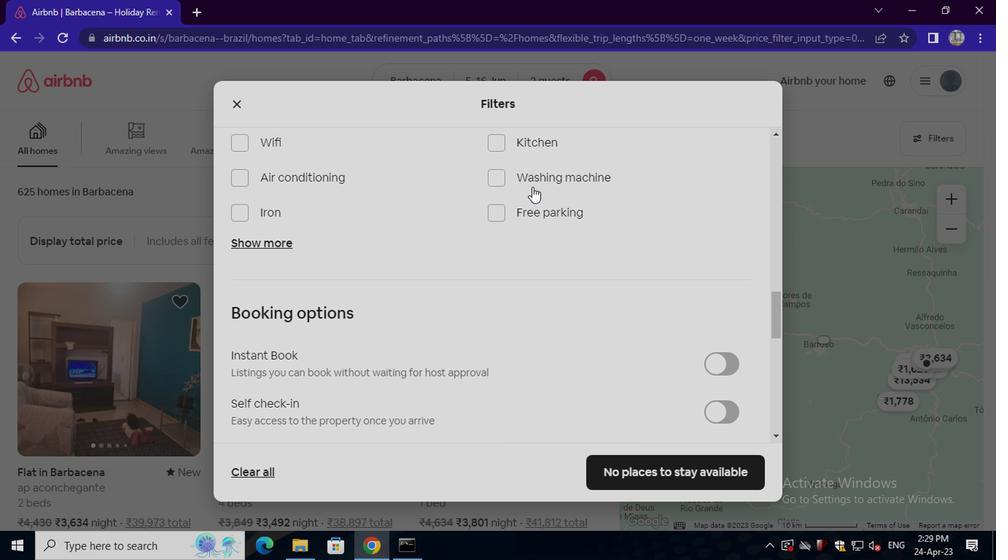 
Action: Mouse pressed left at (522, 288)
Screenshot: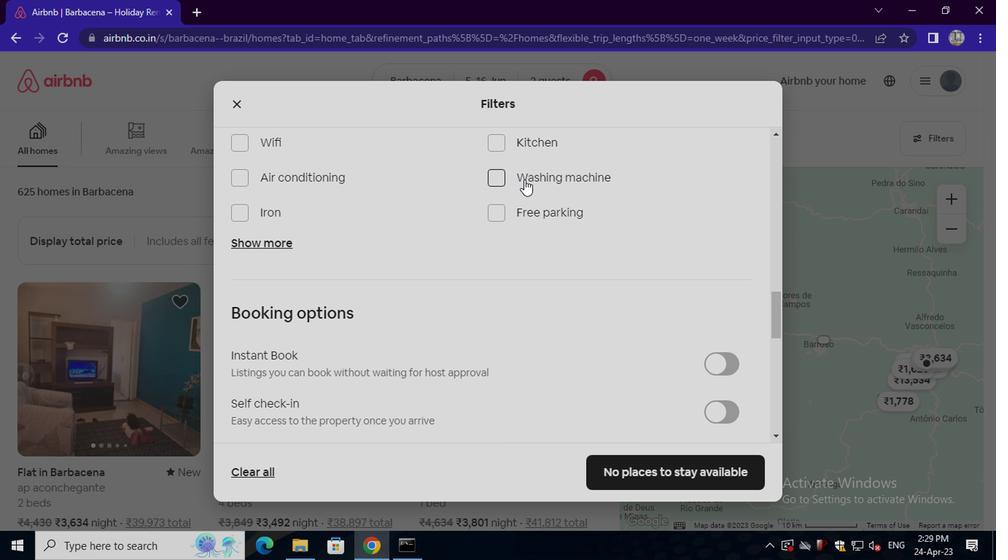 
Action: Mouse moved to (507, 270)
Screenshot: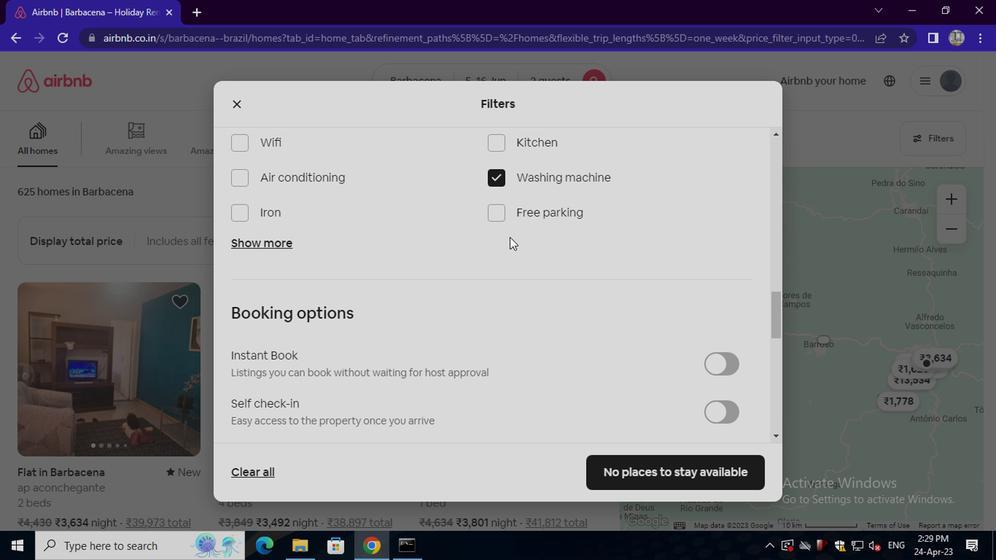 
Action: Mouse scrolled (507, 271) with delta (0, 0)
Screenshot: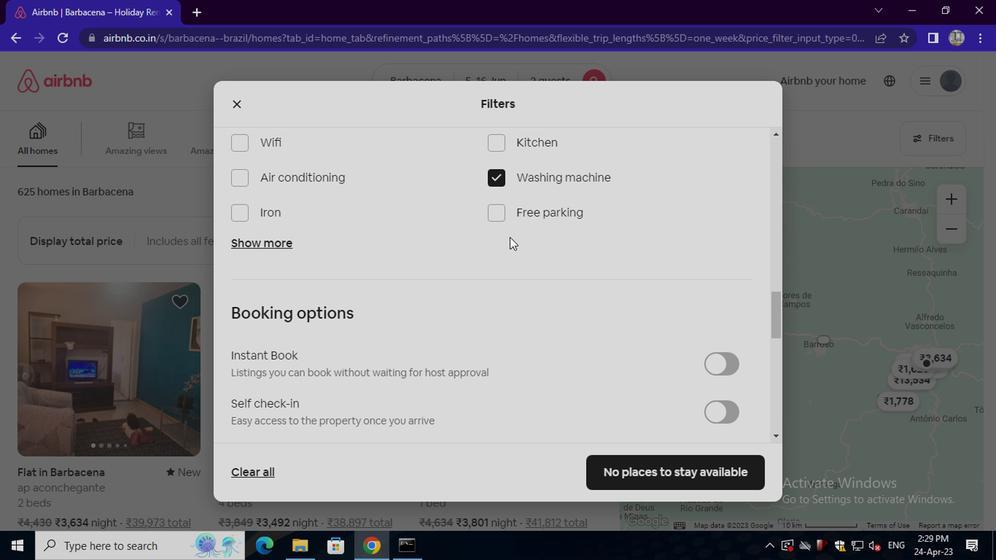 
Action: Mouse moved to (507, 270)
Screenshot: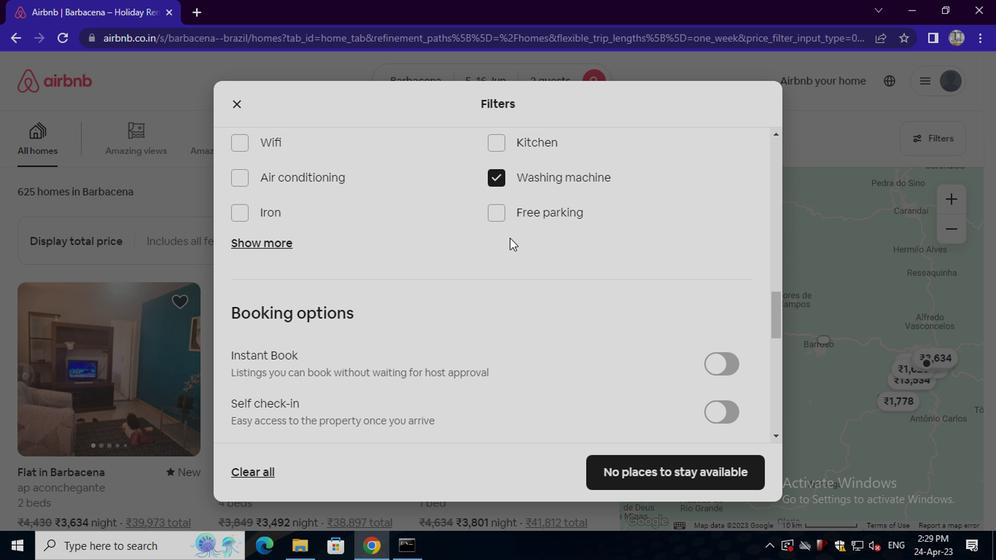 
Action: Mouse scrolled (507, 270) with delta (0, 0)
Screenshot: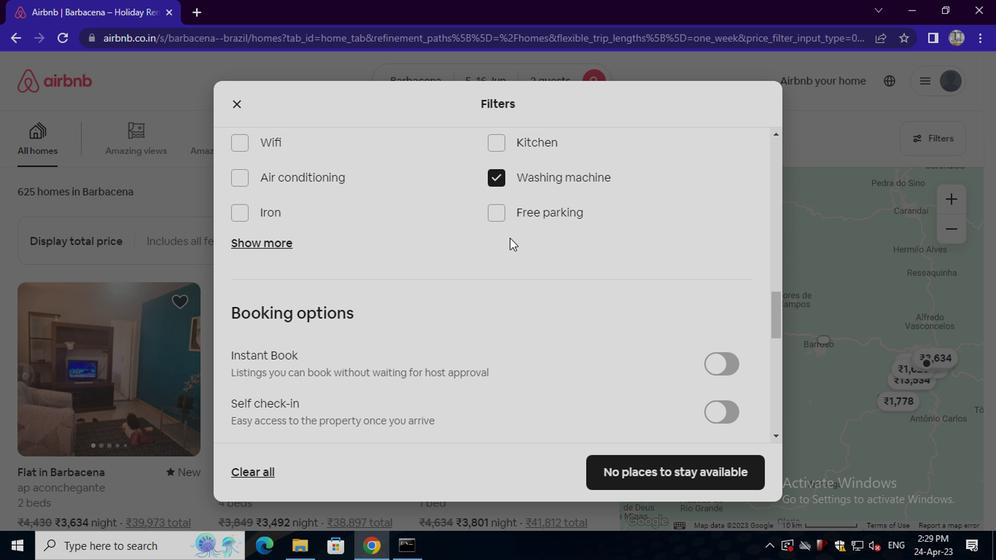 
Action: Mouse moved to (733, 265)
Screenshot: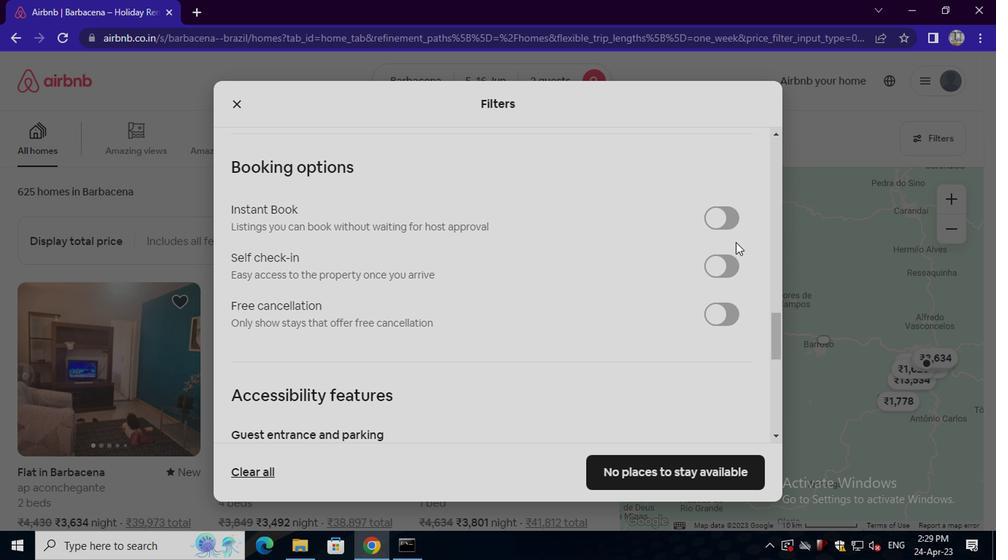 
Action: Mouse pressed left at (733, 265)
Screenshot: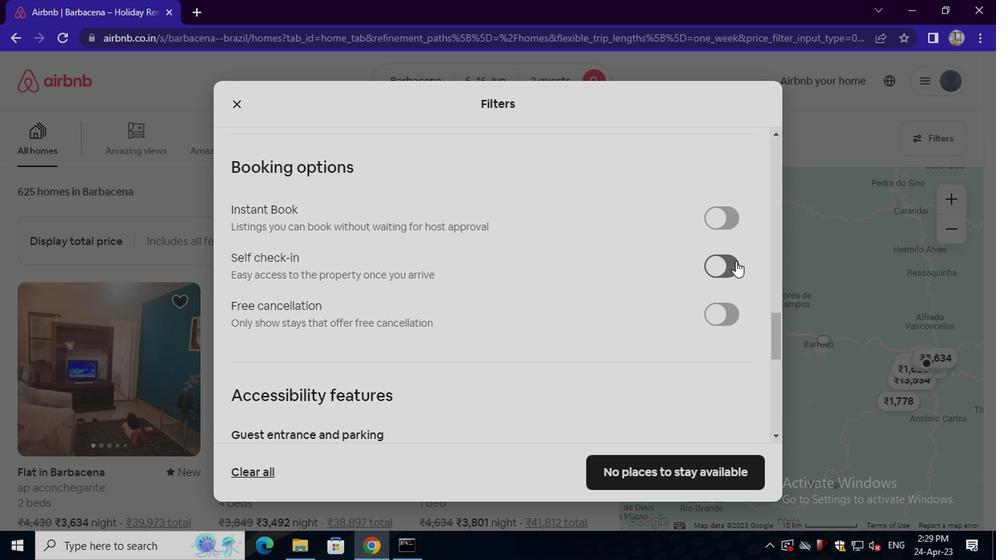 
Action: Mouse moved to (402, 264)
Screenshot: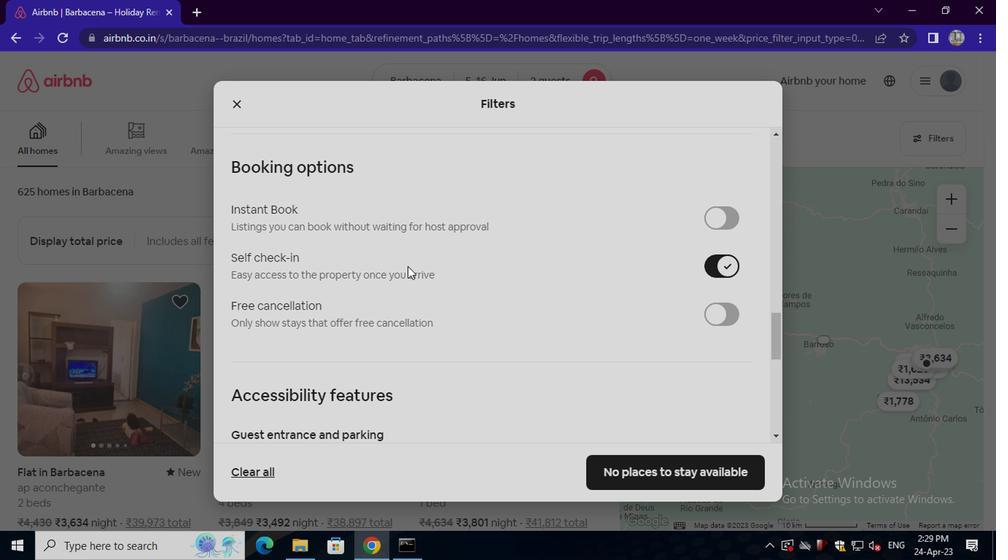 
Action: Mouse scrolled (402, 264) with delta (0, 0)
Screenshot: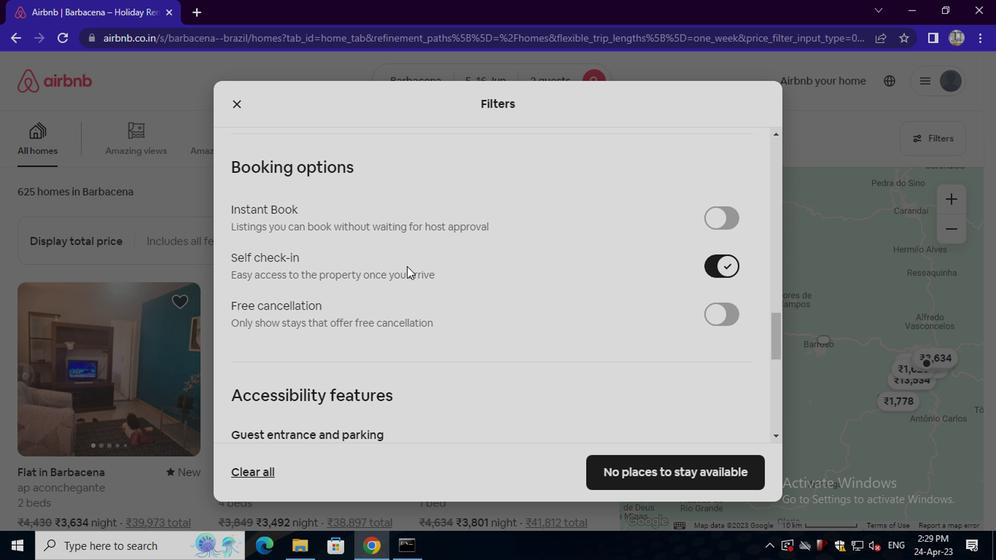 
Action: Mouse scrolled (402, 264) with delta (0, 0)
Screenshot: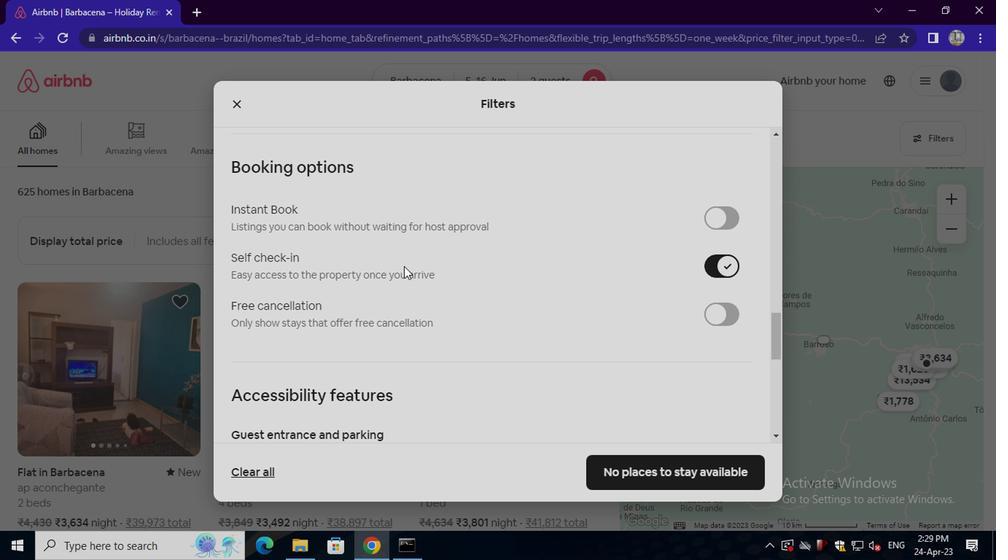 
Action: Mouse scrolled (402, 264) with delta (0, 0)
Screenshot: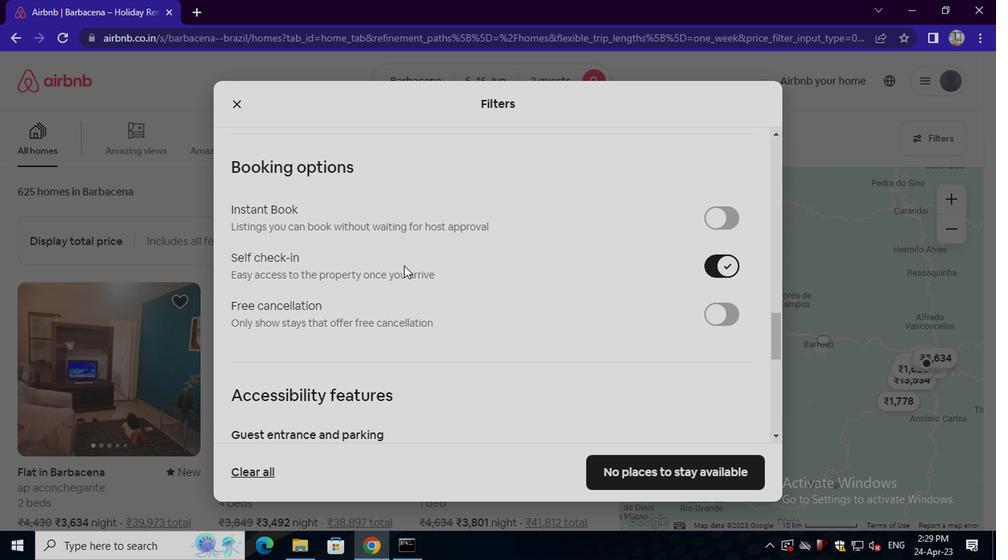 
Action: Mouse scrolled (402, 264) with delta (0, 0)
Screenshot: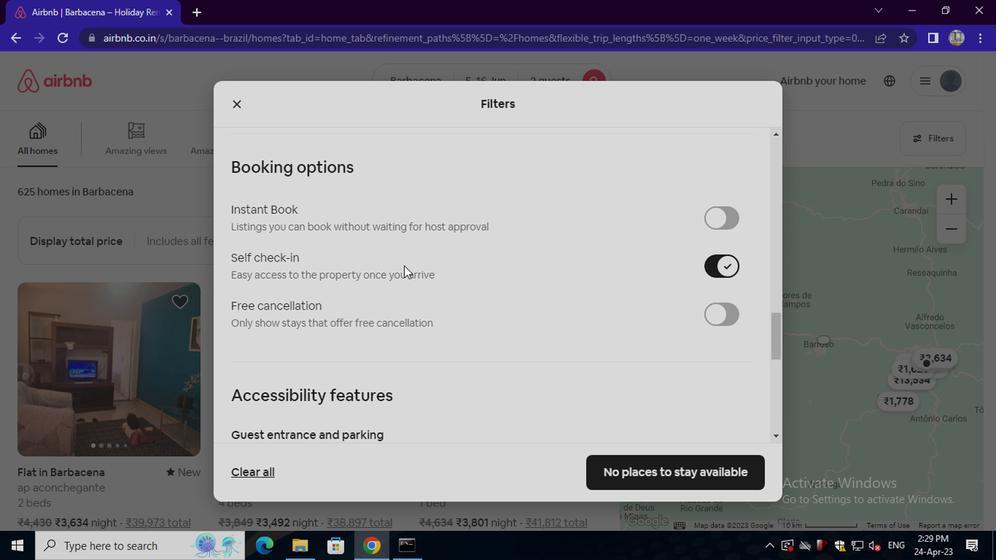 
Action: Mouse scrolled (402, 264) with delta (0, 0)
Screenshot: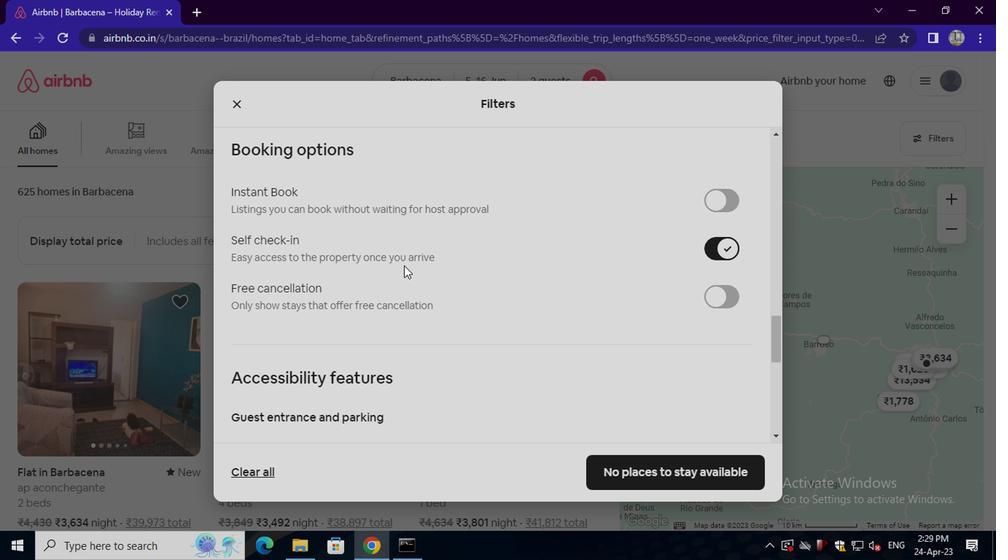 
Action: Mouse moved to (269, 262)
Screenshot: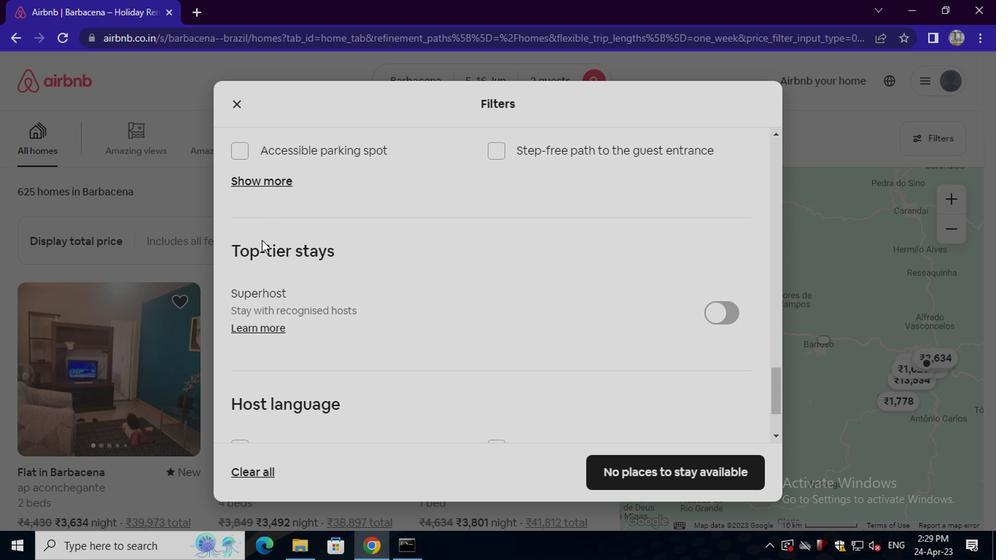 
Action: Mouse scrolled (269, 263) with delta (0, 0)
Screenshot: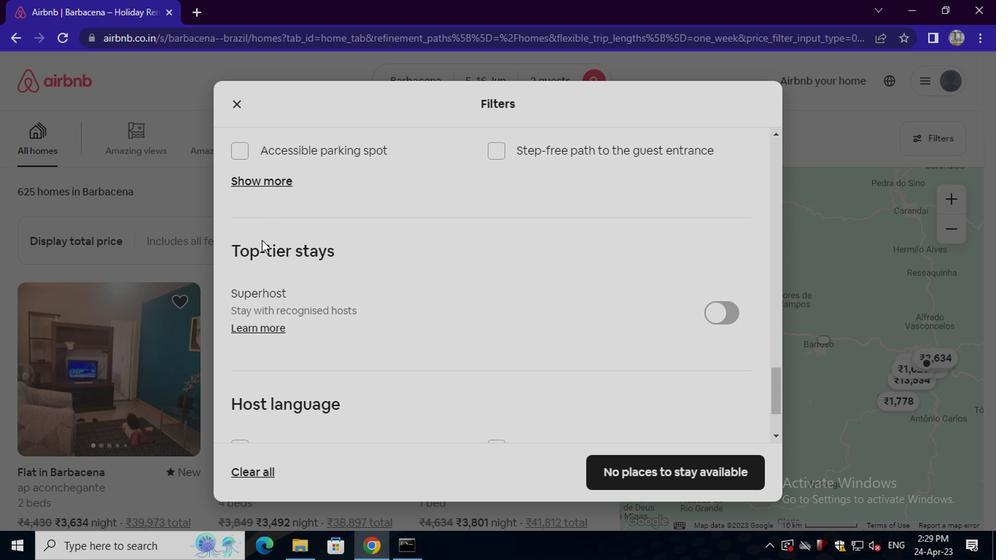 
Action: Mouse scrolled (269, 263) with delta (0, 0)
Screenshot: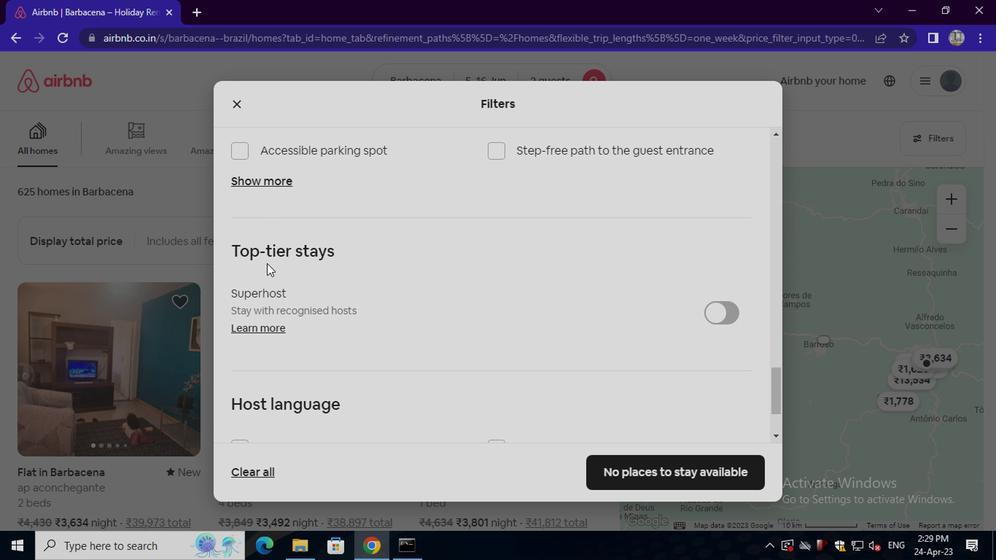 
Action: Mouse scrolled (269, 263) with delta (0, 0)
Screenshot: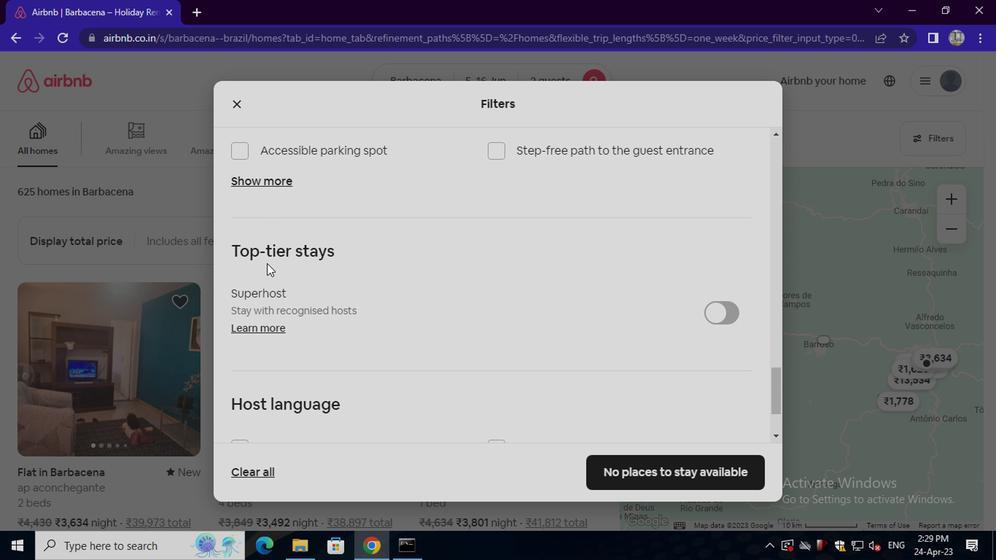 
Action: Mouse scrolled (269, 263) with delta (0, 0)
Screenshot: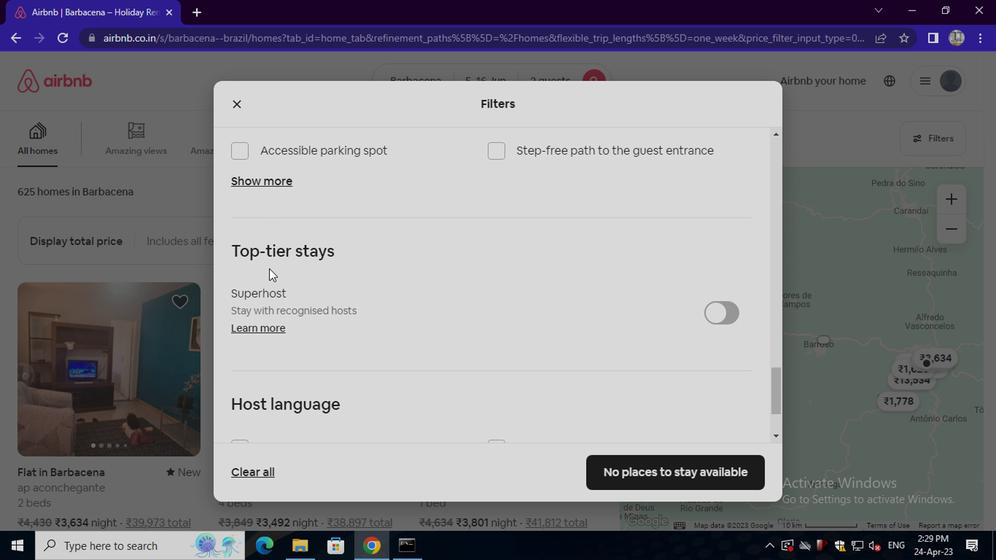 
Action: Mouse moved to (278, 225)
Screenshot: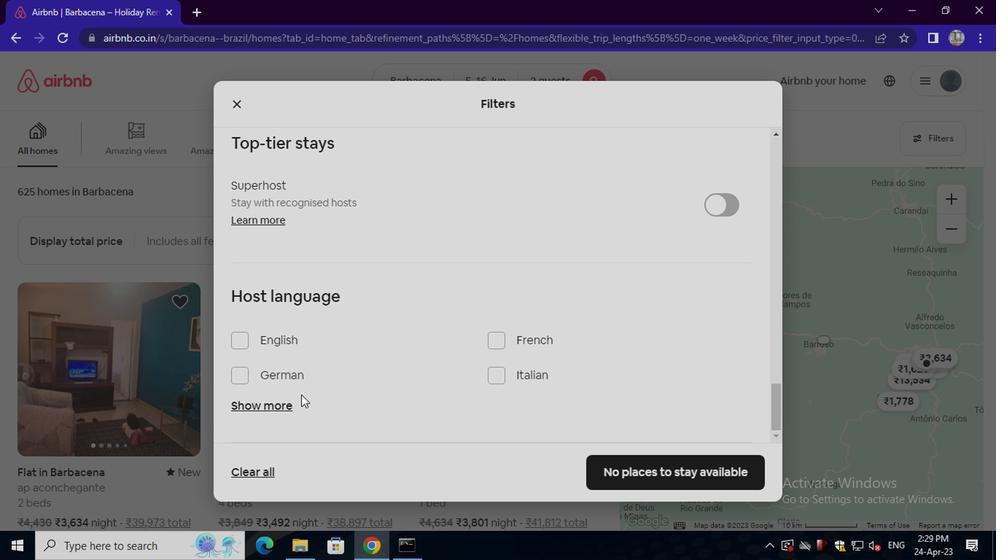 
Action: Mouse pressed left at (278, 225)
Screenshot: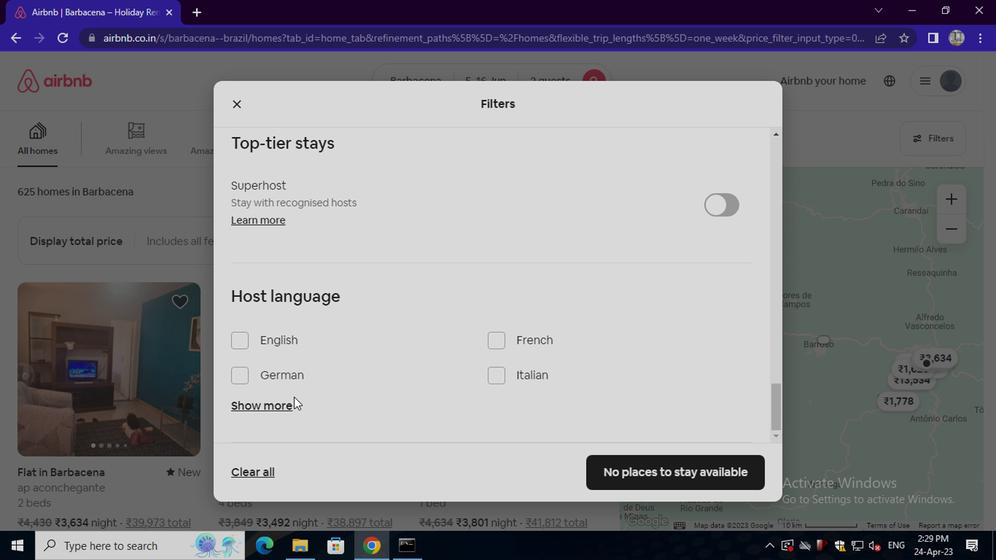 
Action: Mouse moved to (287, 224)
Screenshot: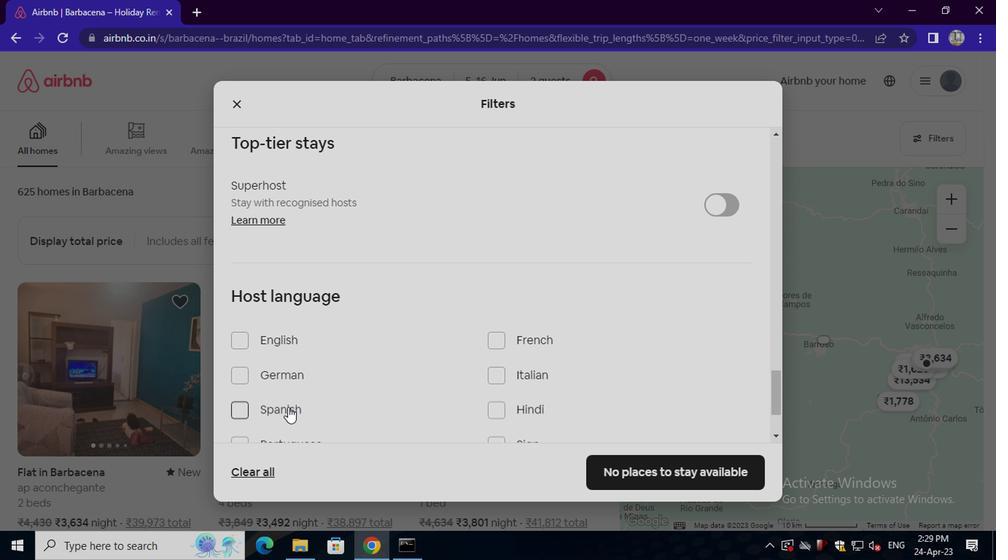 
Action: Mouse pressed left at (287, 224)
Screenshot: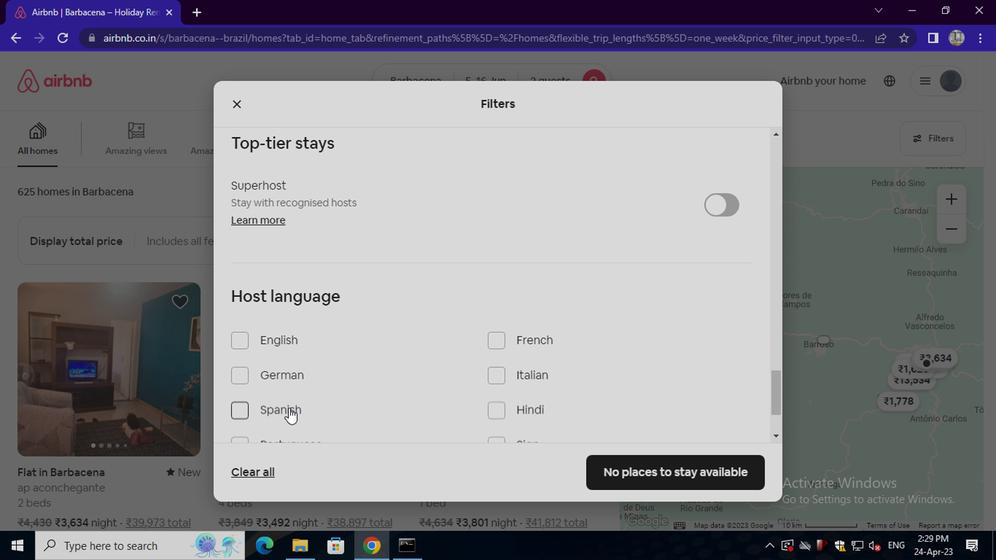
Action: Mouse moved to (611, 208)
Screenshot: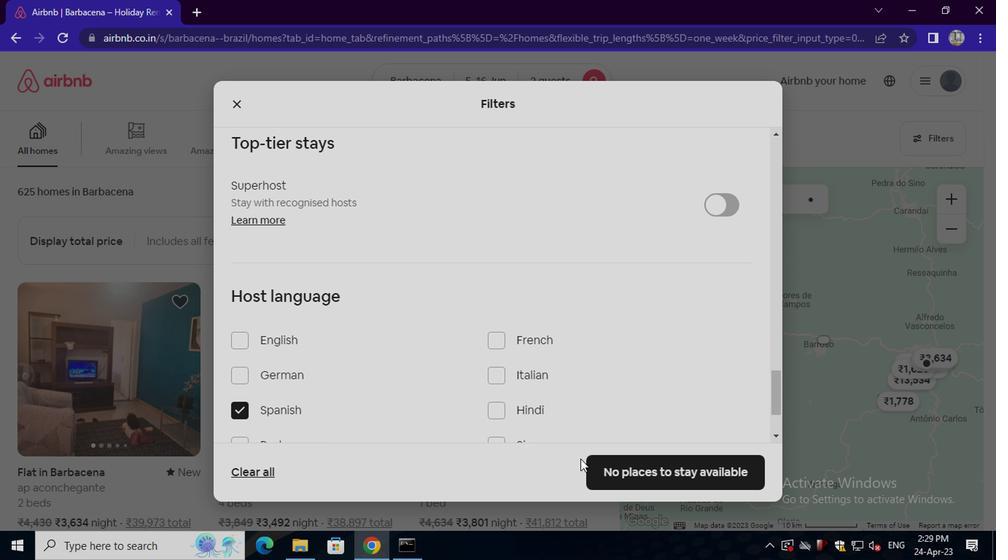 
Action: Mouse pressed left at (611, 208)
Screenshot: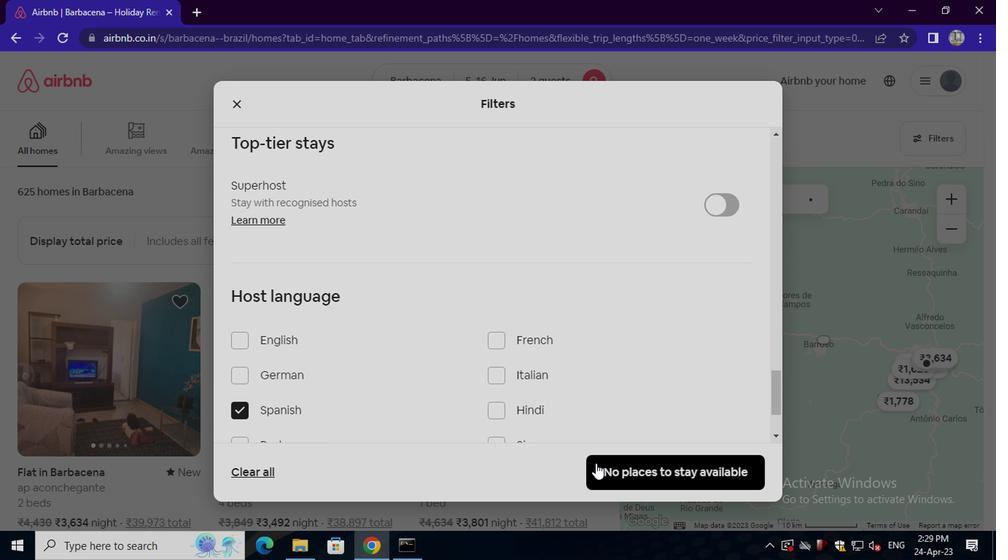 
Action: Mouse moved to (590, 220)
Screenshot: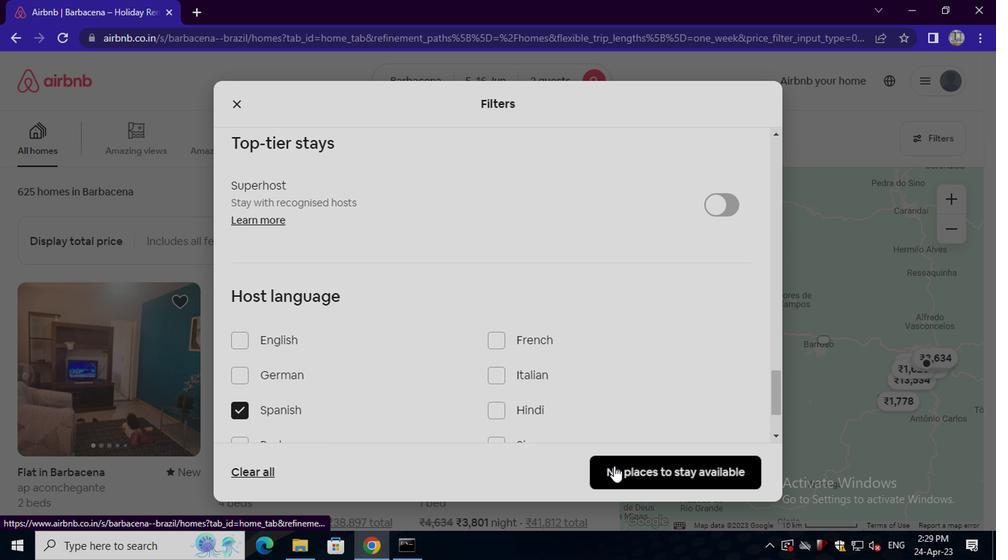 
